 Task: Open Card Advertising Conference Review in Board Sales Target Setting and Monitoring to Workspace Crowdfunding Platforms and add a team member Softage.4@softage.net, a label Blue, a checklist Student Engagement, an attachment from your computer, a color Blue and finally, add a card description 'Develop and launch new customer engagement program for social media' and a comment 'Our team has the opportunity to exceed expectations on this task, so let us deliver something that truly impresses.'. Add a start date 'Jan 08, 1900' with a due date 'Jan 15, 1900'
Action: Mouse moved to (82, 279)
Screenshot: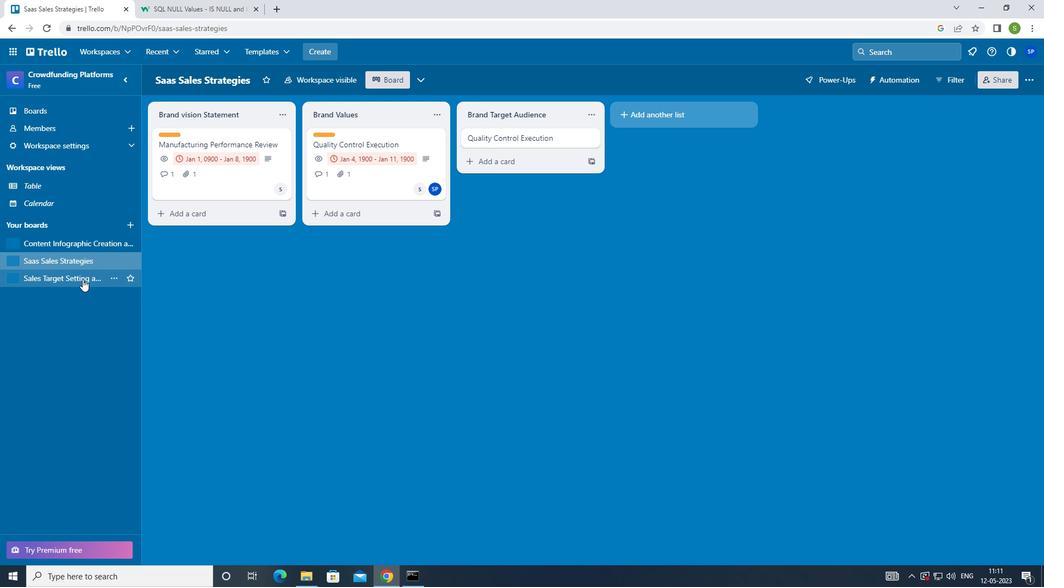 
Action: Mouse pressed left at (82, 279)
Screenshot: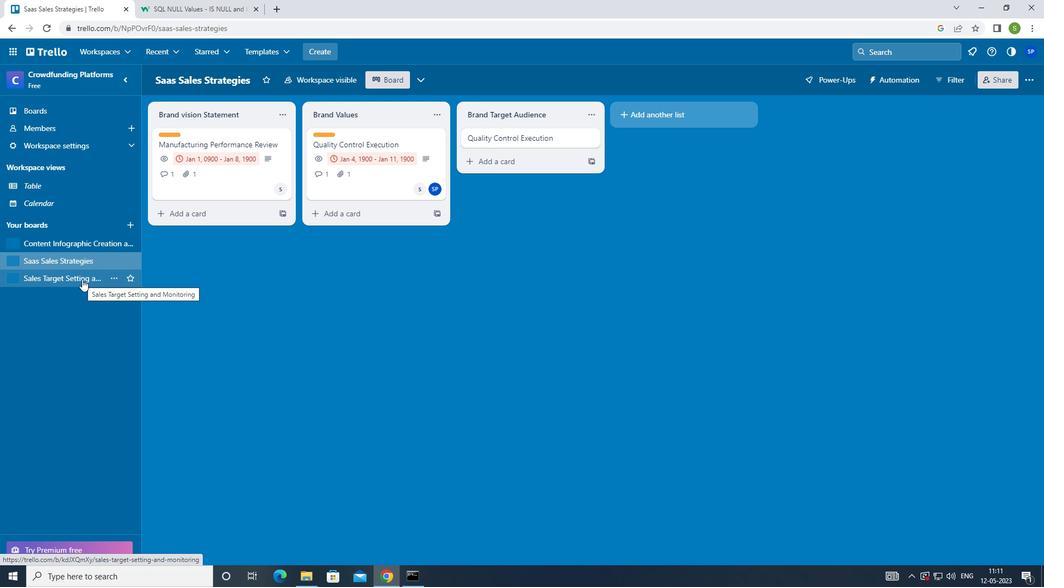 
Action: Mouse moved to (349, 139)
Screenshot: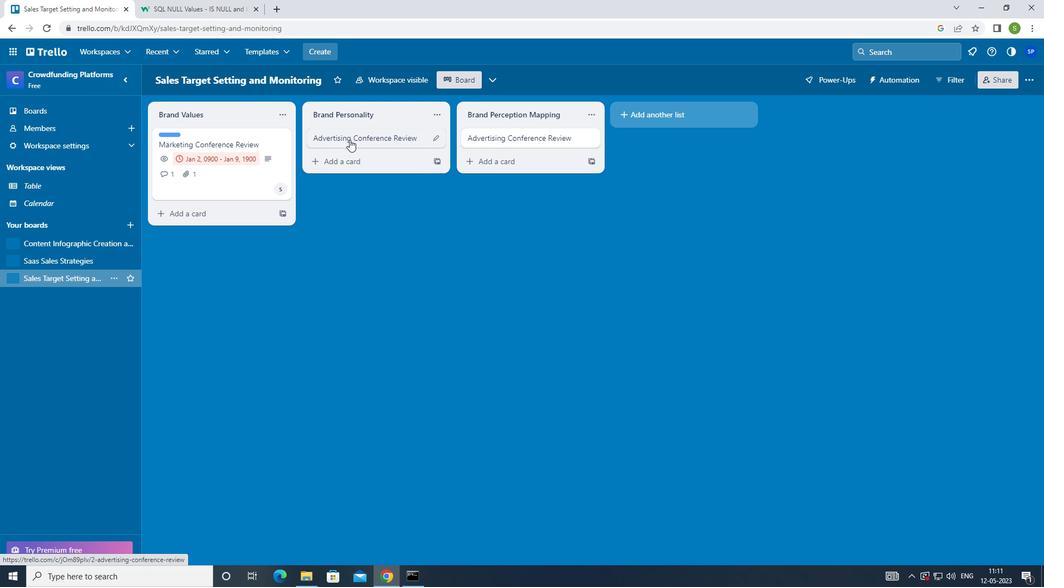 
Action: Mouse pressed left at (349, 139)
Screenshot: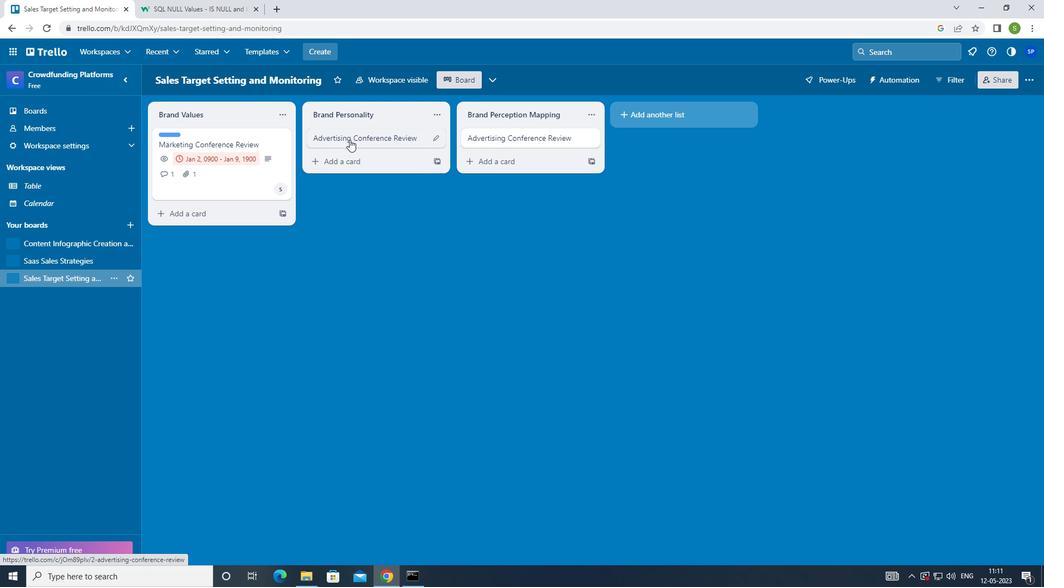 
Action: Mouse moved to (668, 139)
Screenshot: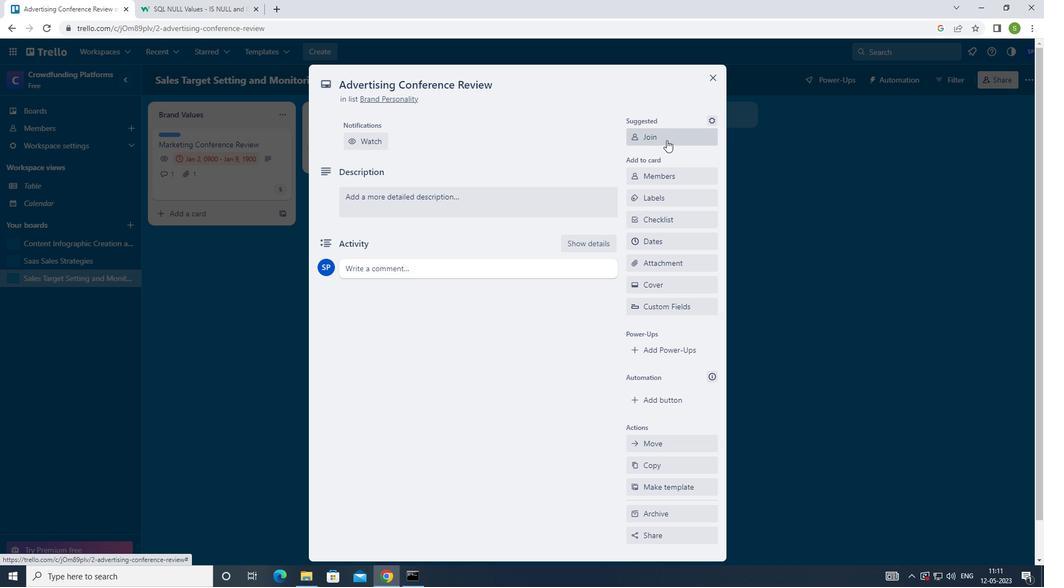 
Action: Mouse pressed left at (668, 139)
Screenshot: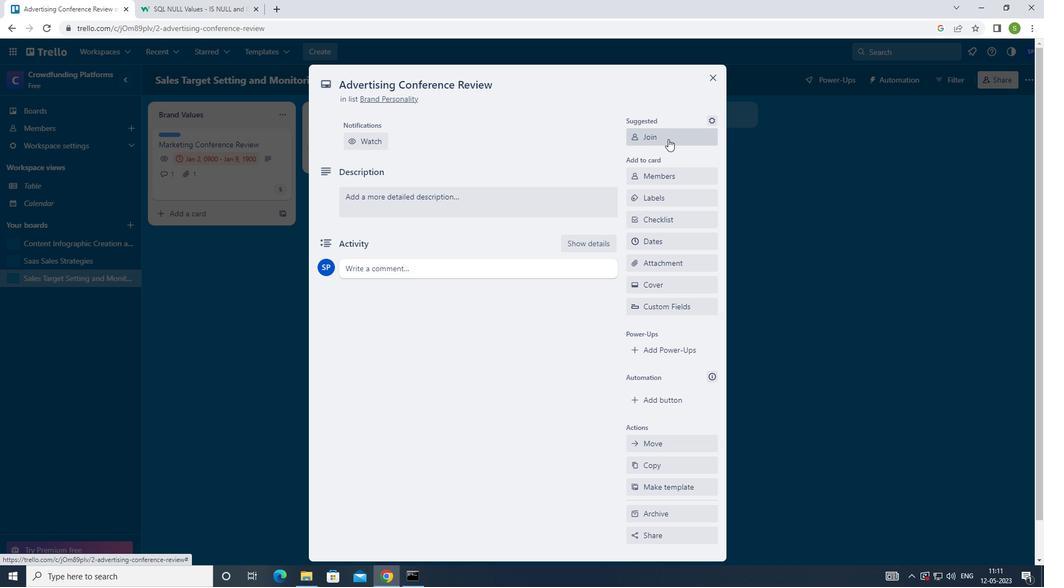 
Action: Mouse moved to (673, 140)
Screenshot: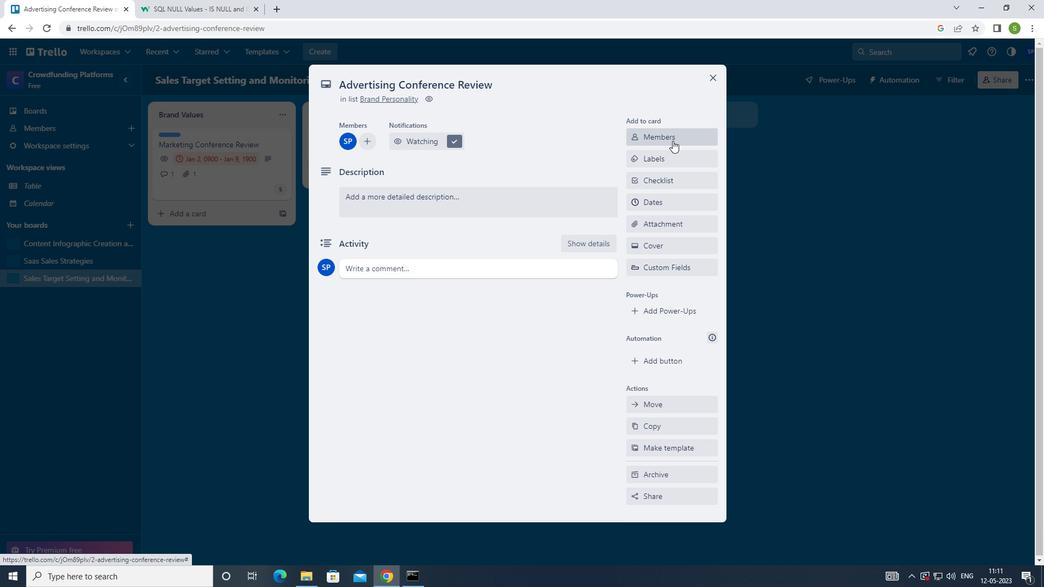 
Action: Mouse pressed left at (673, 140)
Screenshot: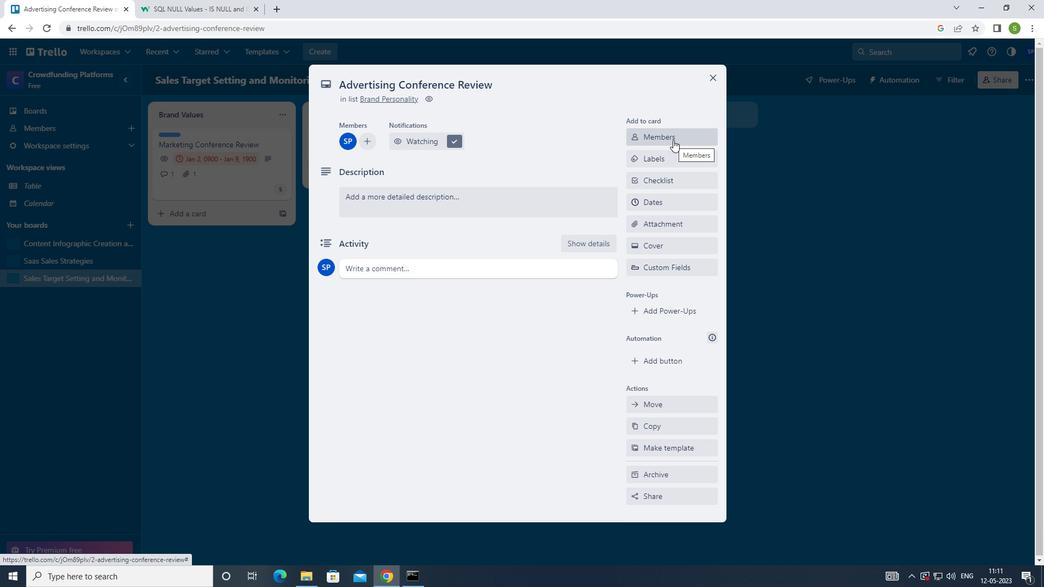 
Action: Mouse moved to (498, 355)
Screenshot: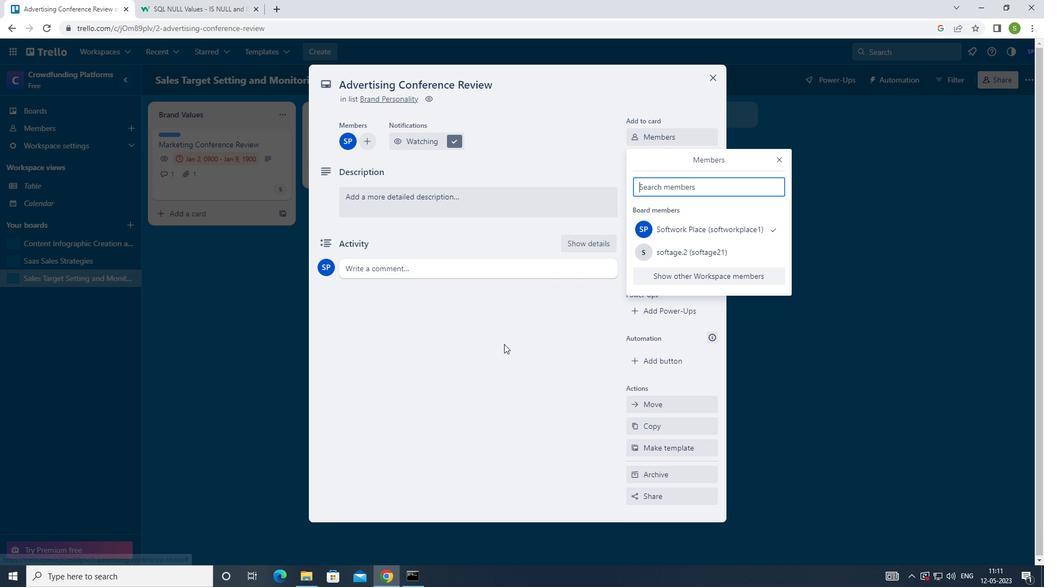 
Action: Key pressed <Key.shift>SOFTAGE.1<Key.shift>@SOFTAH<Key.backspace>GE.NET
Screenshot: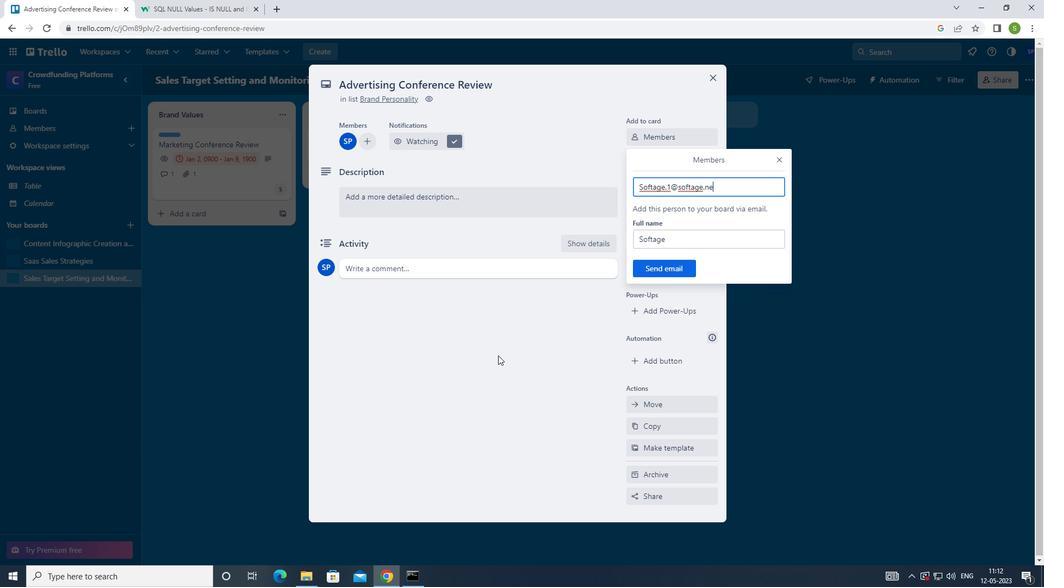 
Action: Mouse moved to (666, 268)
Screenshot: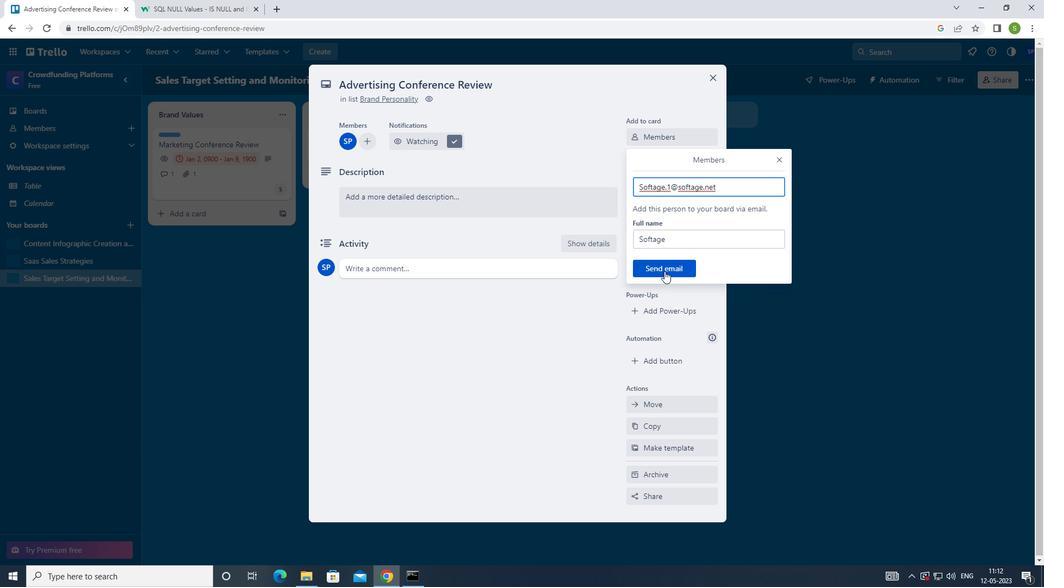 
Action: Mouse pressed left at (666, 268)
Screenshot: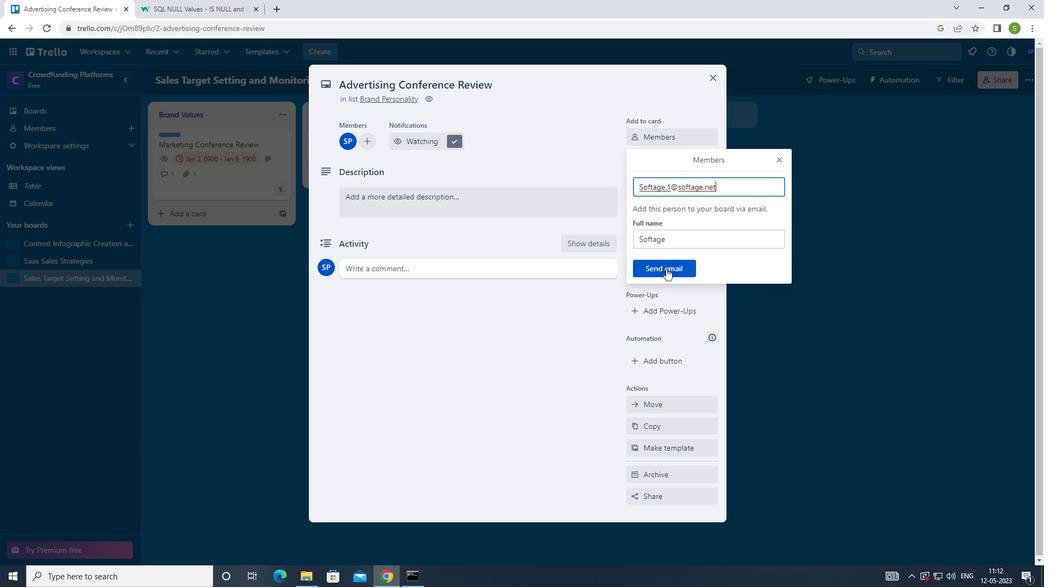 
Action: Mouse moved to (663, 155)
Screenshot: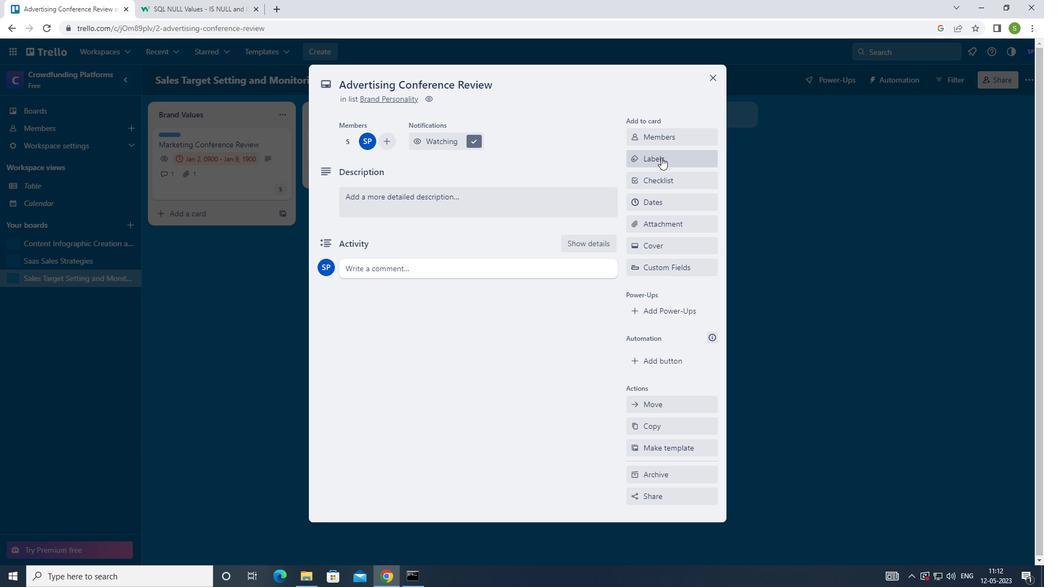 
Action: Mouse pressed left at (663, 155)
Screenshot: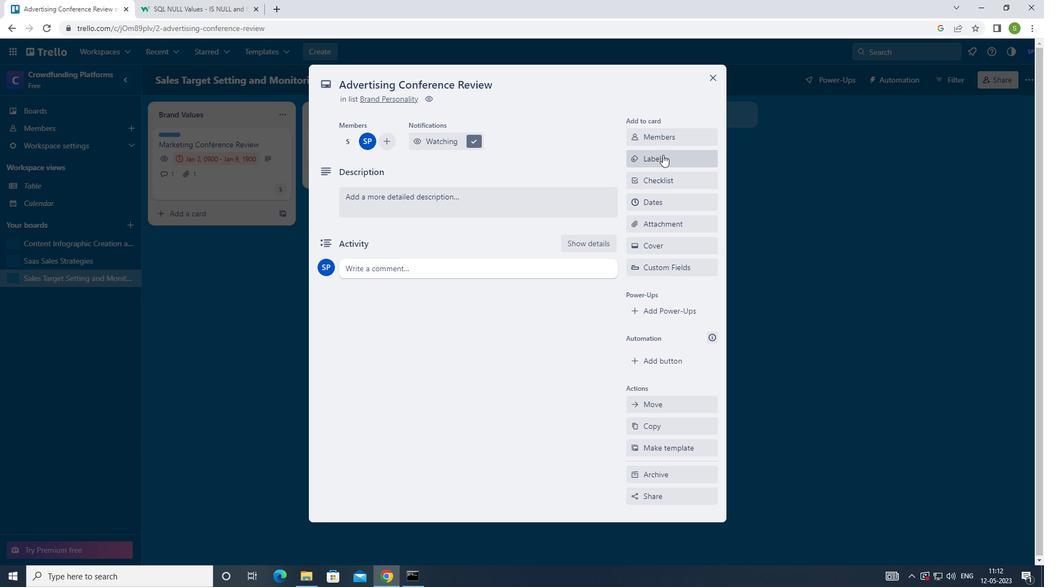 
Action: Mouse moved to (669, 207)
Screenshot: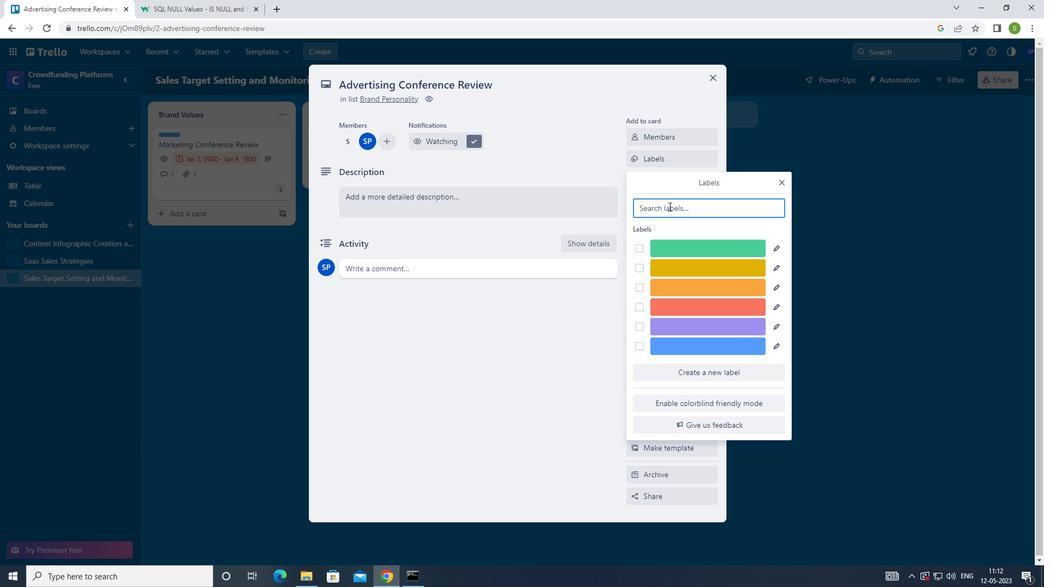 
Action: Key pressed BLUE
Screenshot: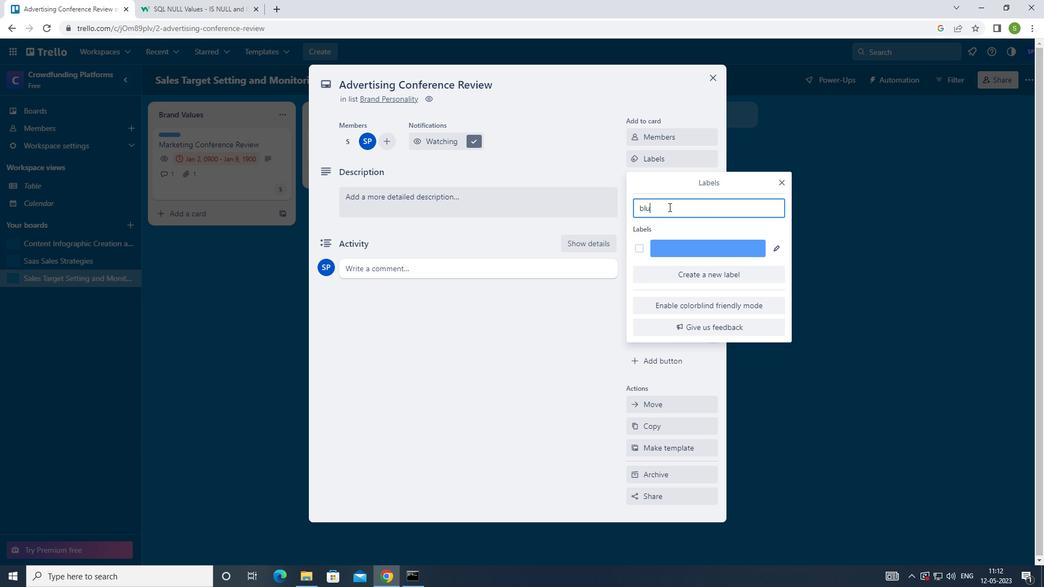 
Action: Mouse moved to (637, 247)
Screenshot: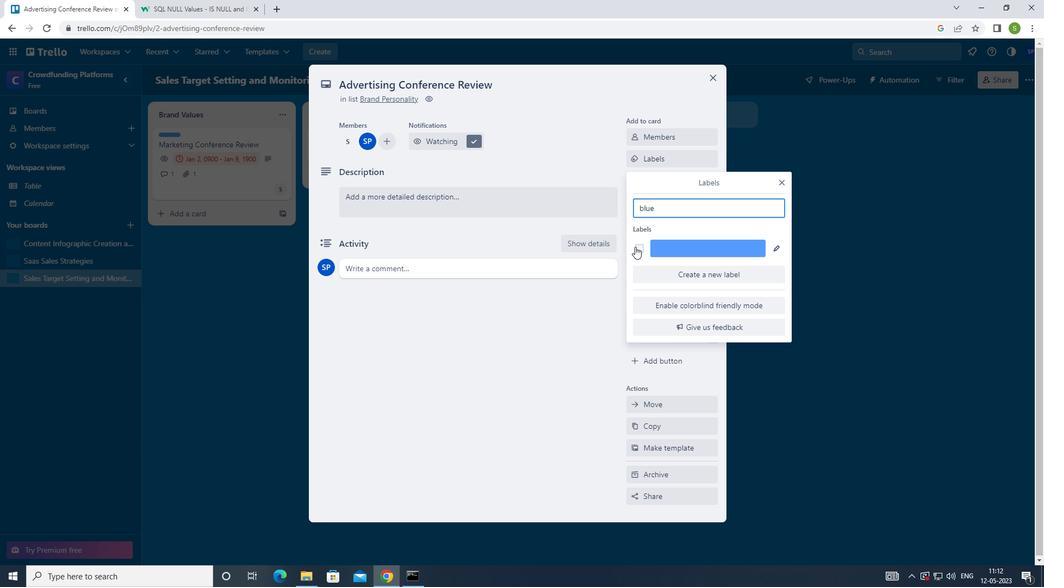 
Action: Mouse pressed left at (637, 247)
Screenshot: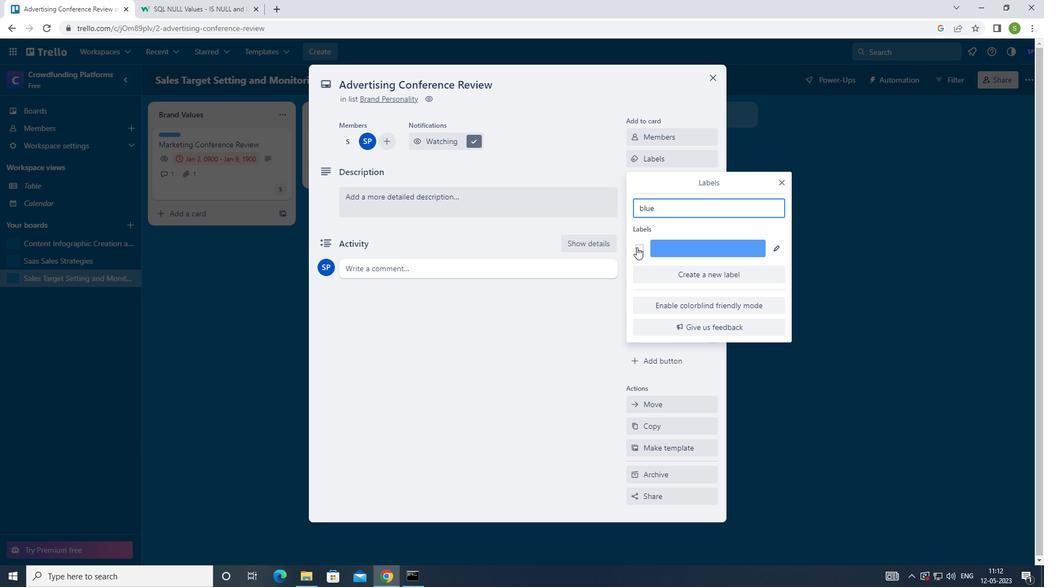 
Action: Mouse moved to (784, 181)
Screenshot: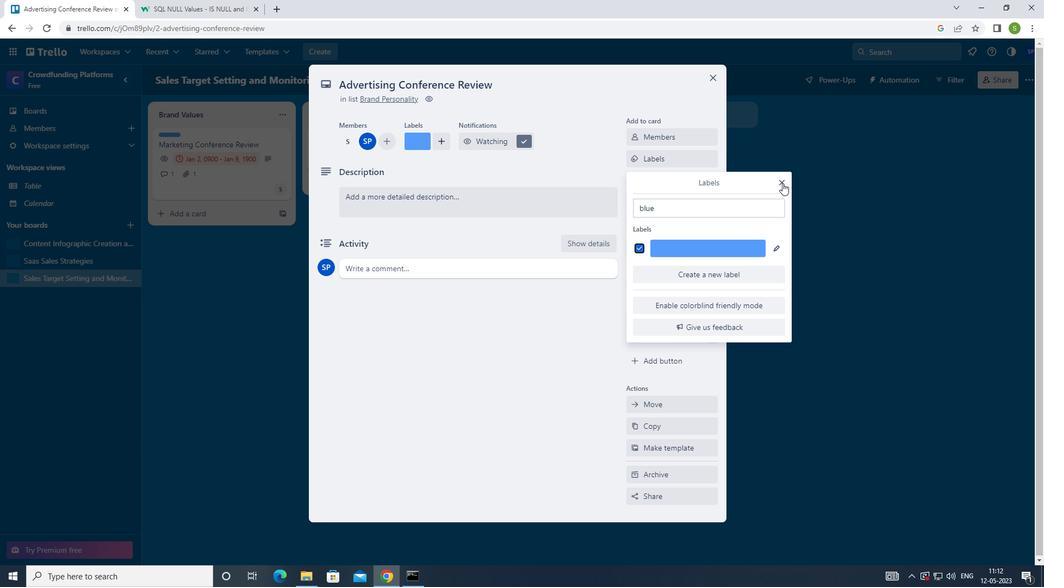 
Action: Mouse pressed left at (784, 181)
Screenshot: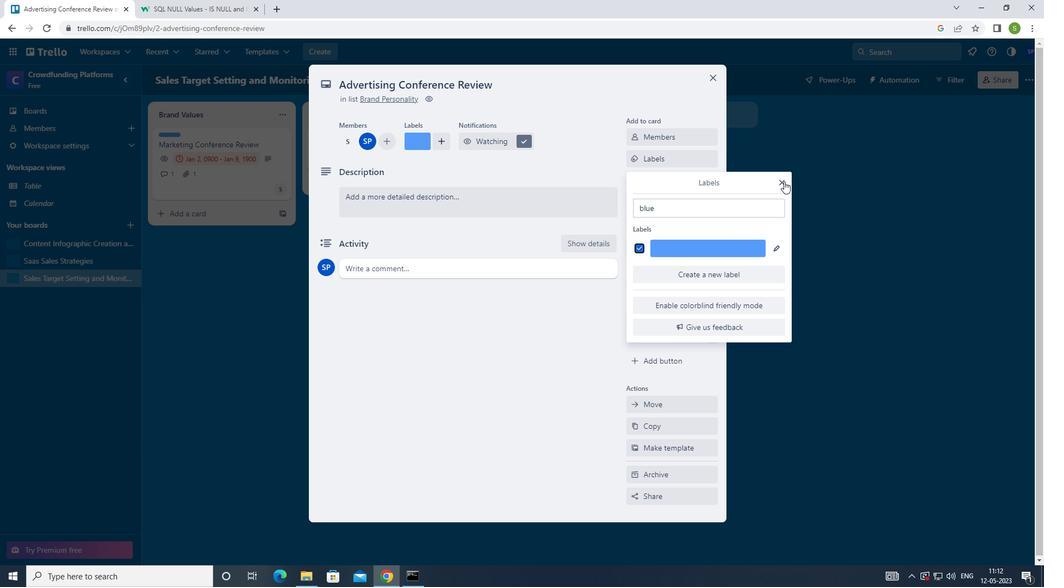 
Action: Mouse moved to (685, 183)
Screenshot: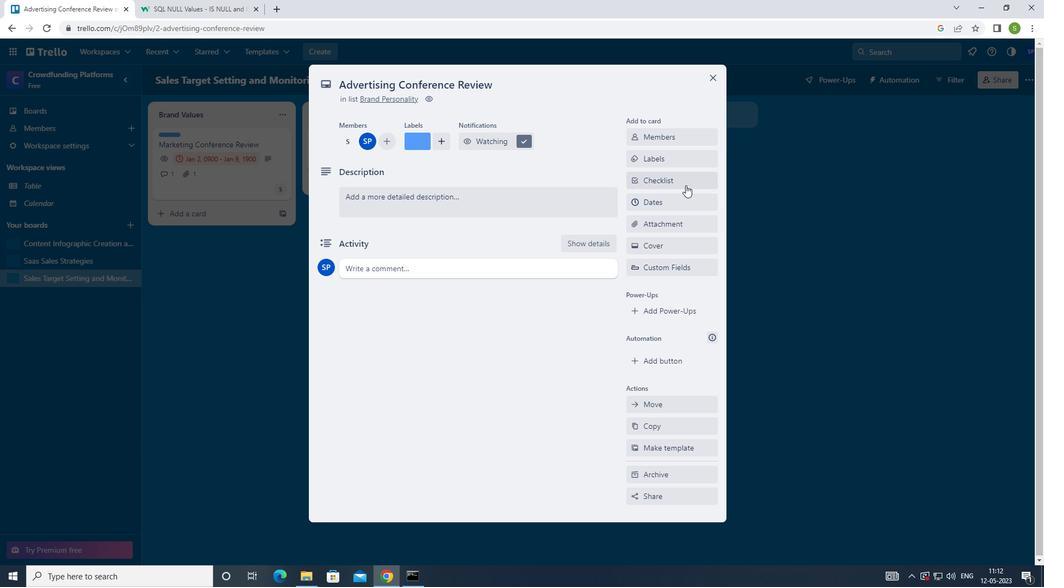 
Action: Mouse pressed left at (685, 183)
Screenshot: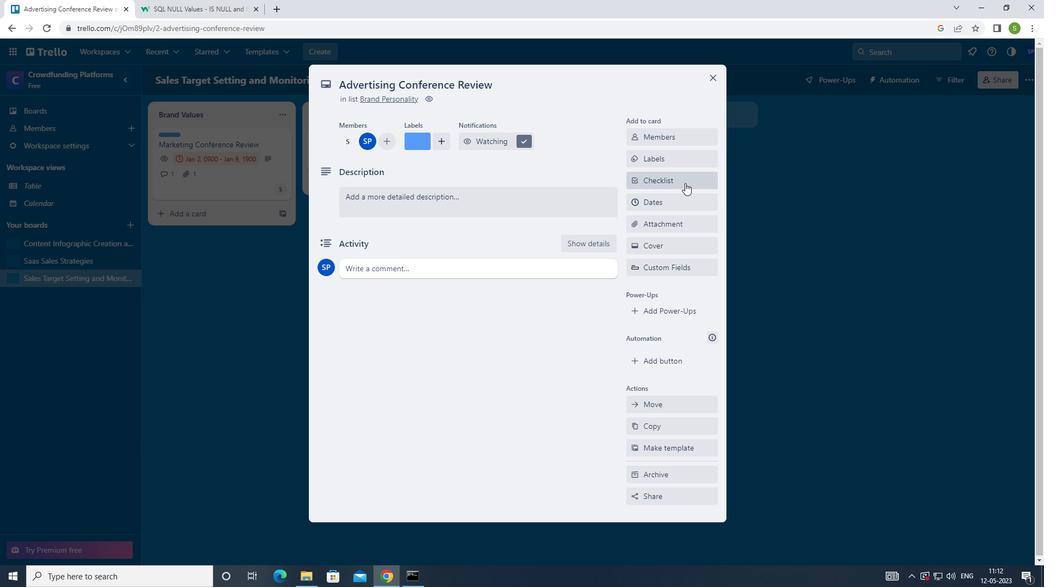 
Action: Mouse moved to (689, 237)
Screenshot: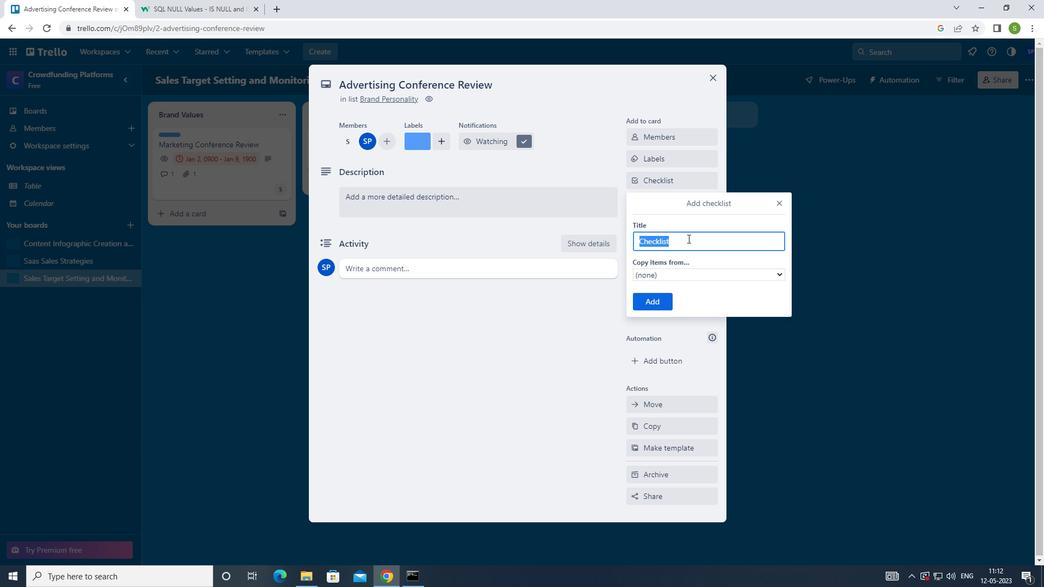 
Action: Key pressed <Key.shift>A
Screenshot: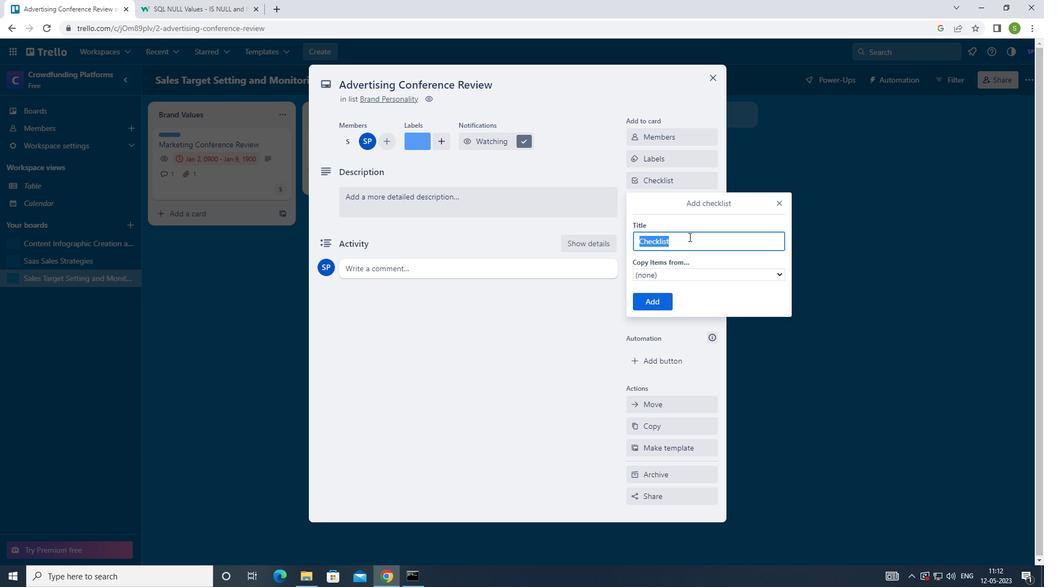 
Action: Mouse moved to (708, 294)
Screenshot: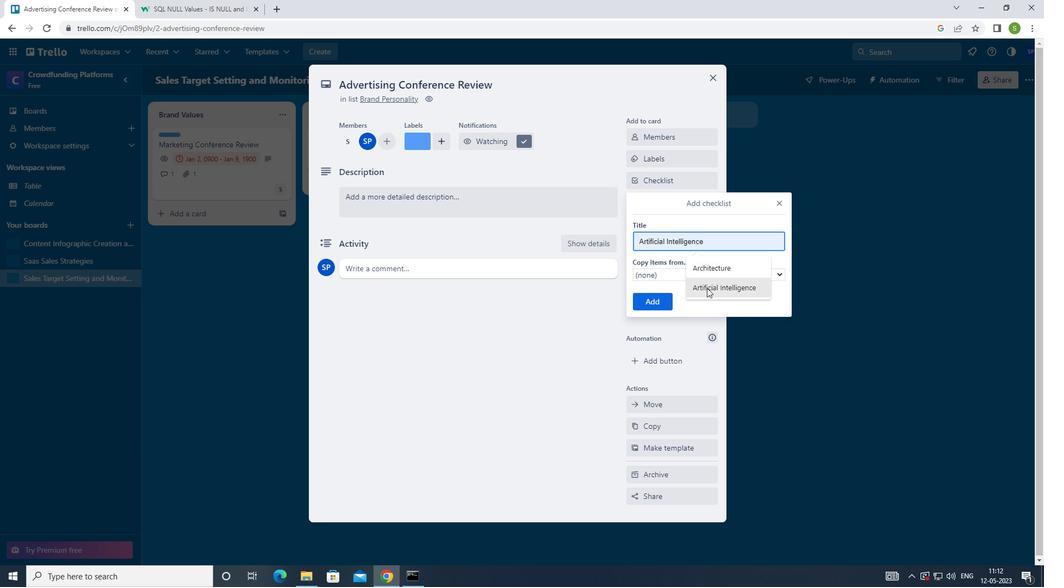 
Action: Mouse pressed left at (708, 294)
Screenshot: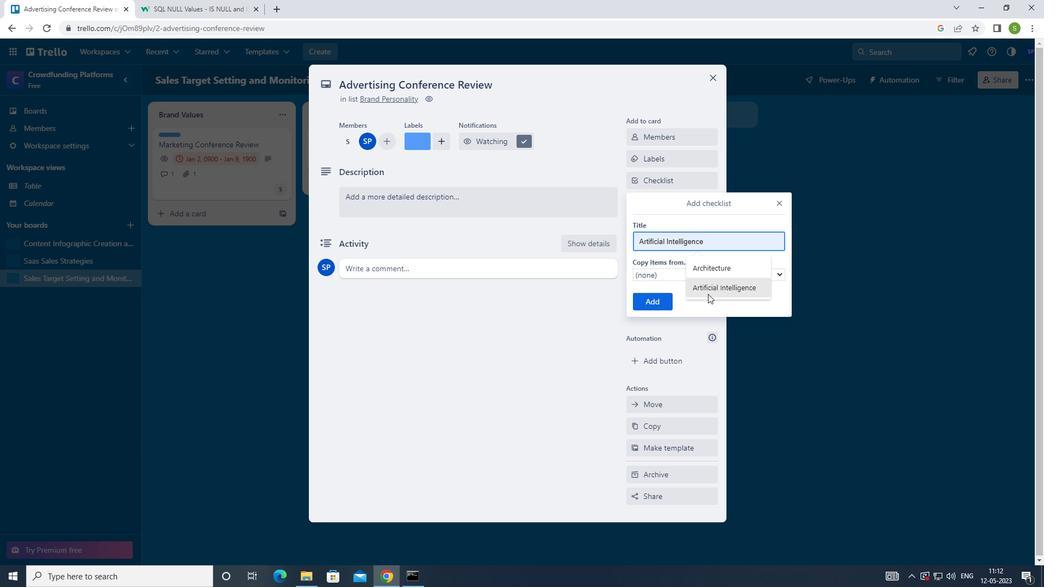 
Action: Mouse moved to (661, 297)
Screenshot: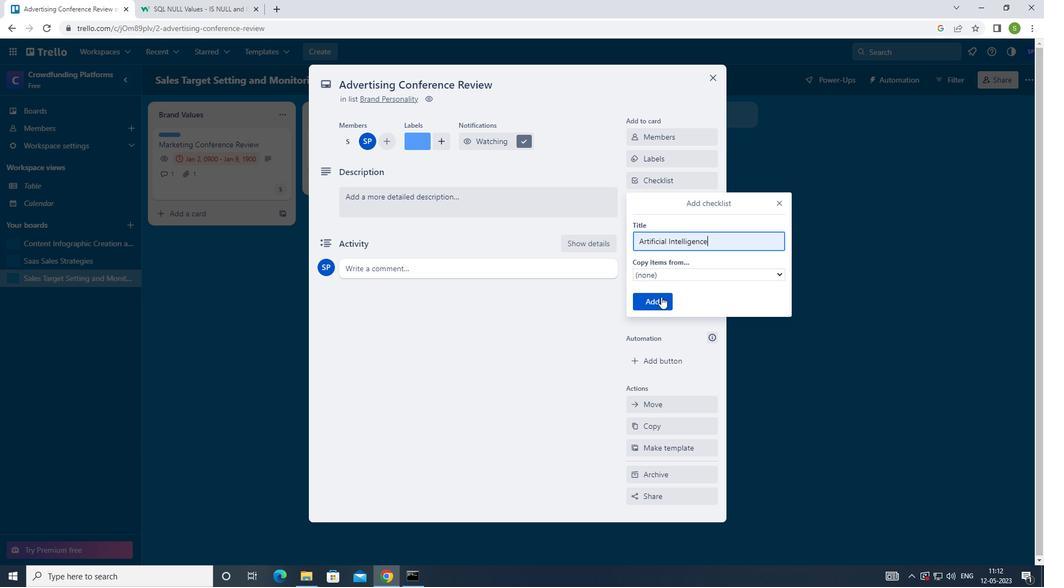 
Action: Mouse pressed left at (661, 297)
Screenshot: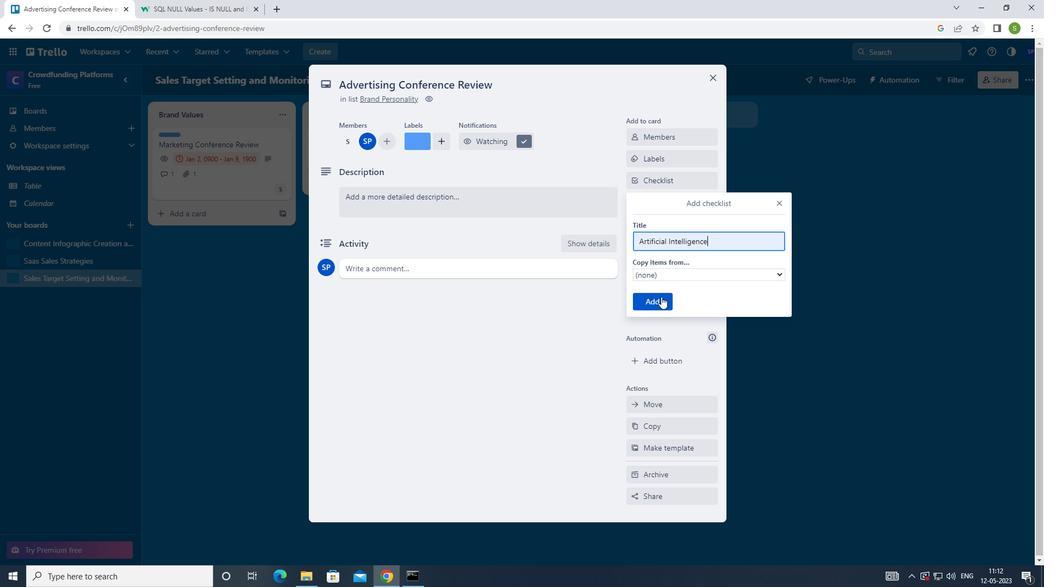 
Action: Mouse moved to (672, 225)
Screenshot: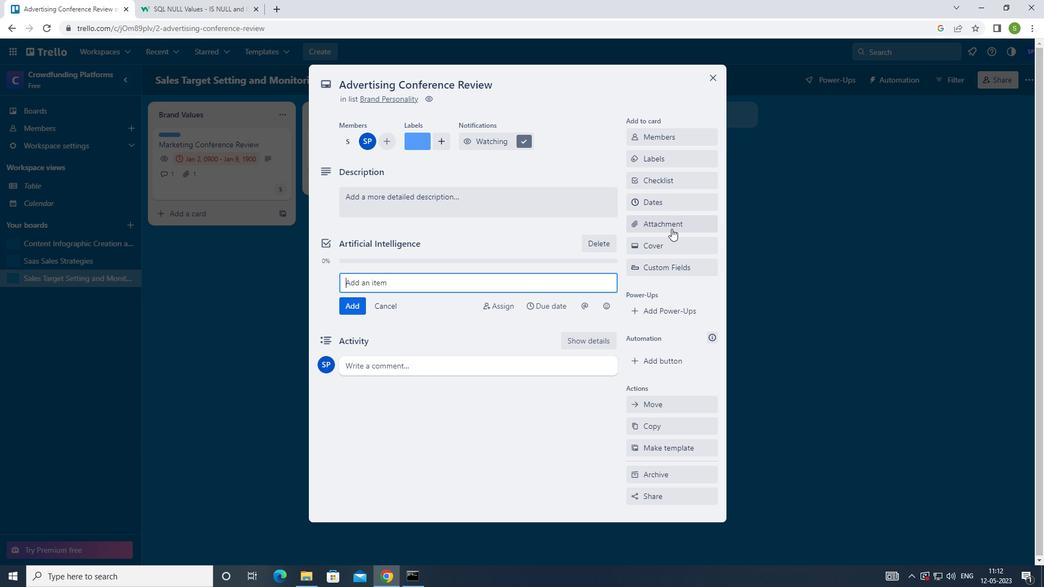 
Action: Mouse pressed left at (672, 225)
Screenshot: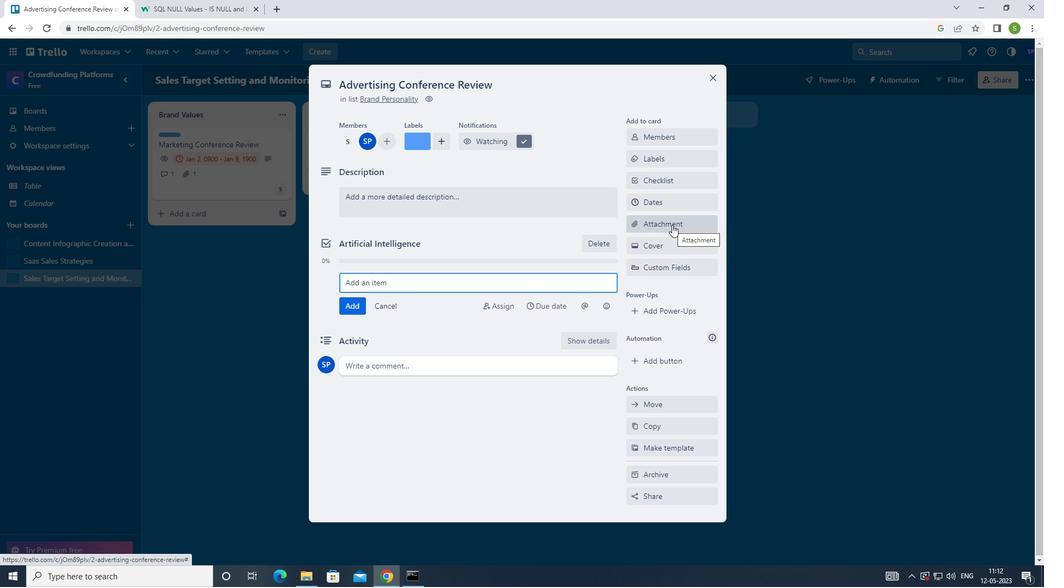 
Action: Mouse moved to (644, 269)
Screenshot: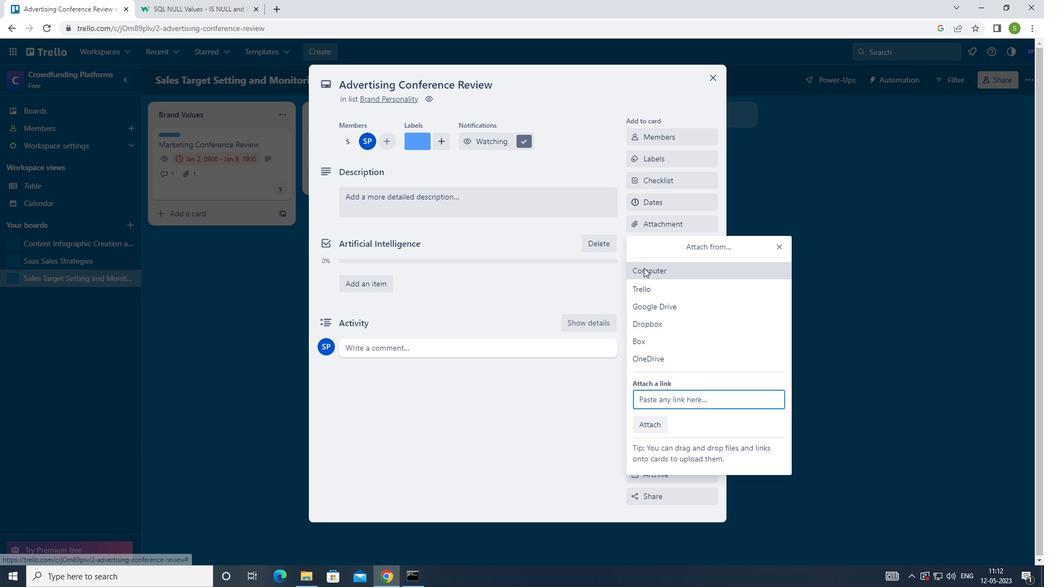 
Action: Mouse pressed left at (644, 269)
Screenshot: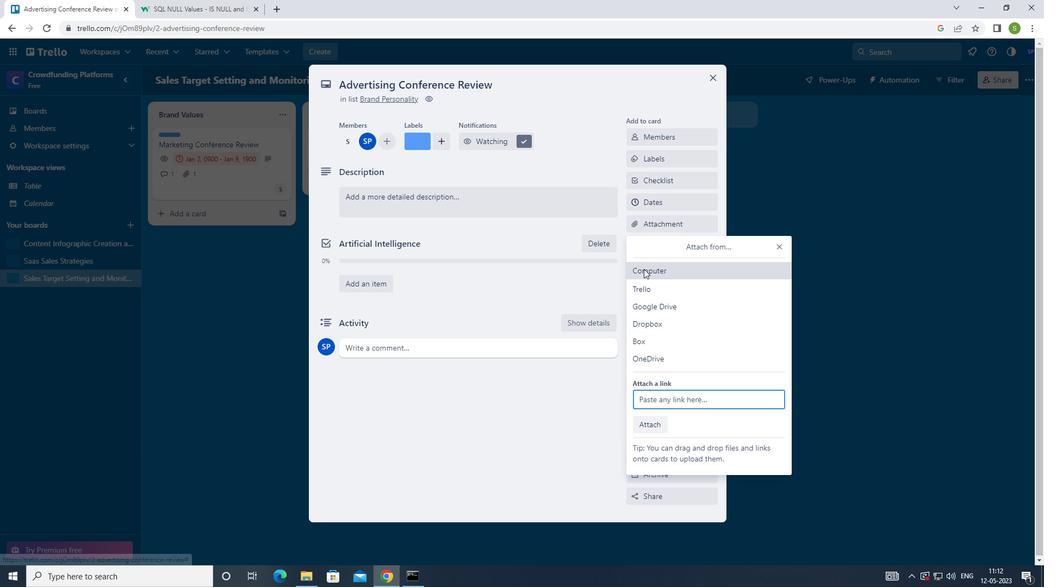 
Action: Mouse moved to (257, 80)
Screenshot: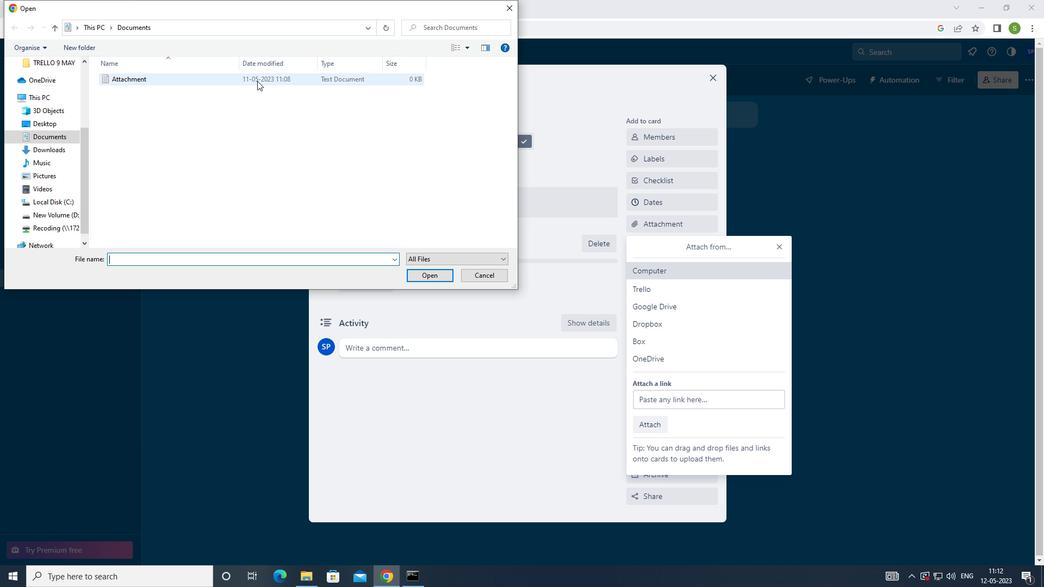 
Action: Mouse pressed left at (257, 80)
Screenshot: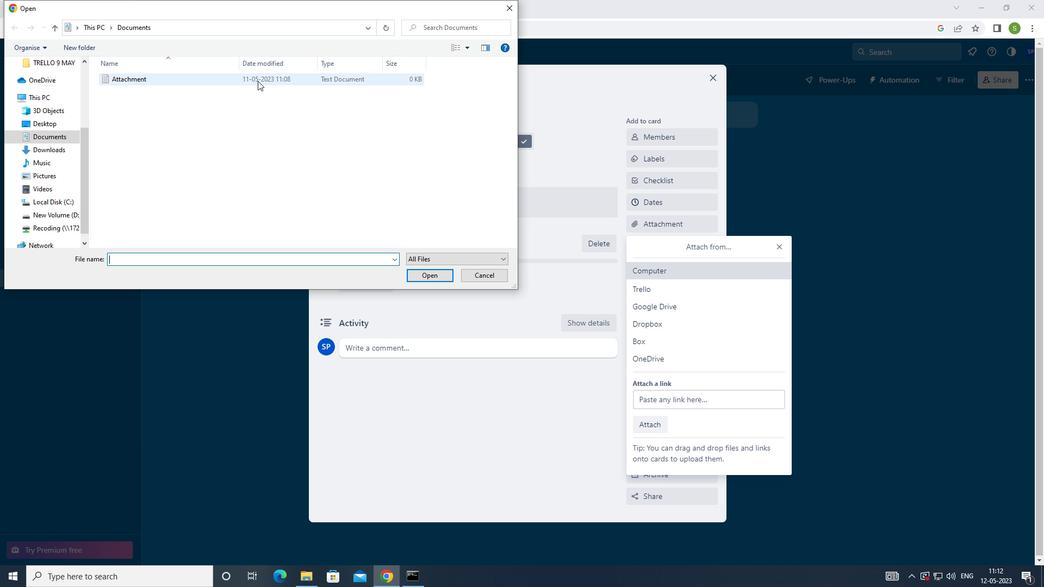
Action: Mouse moved to (418, 279)
Screenshot: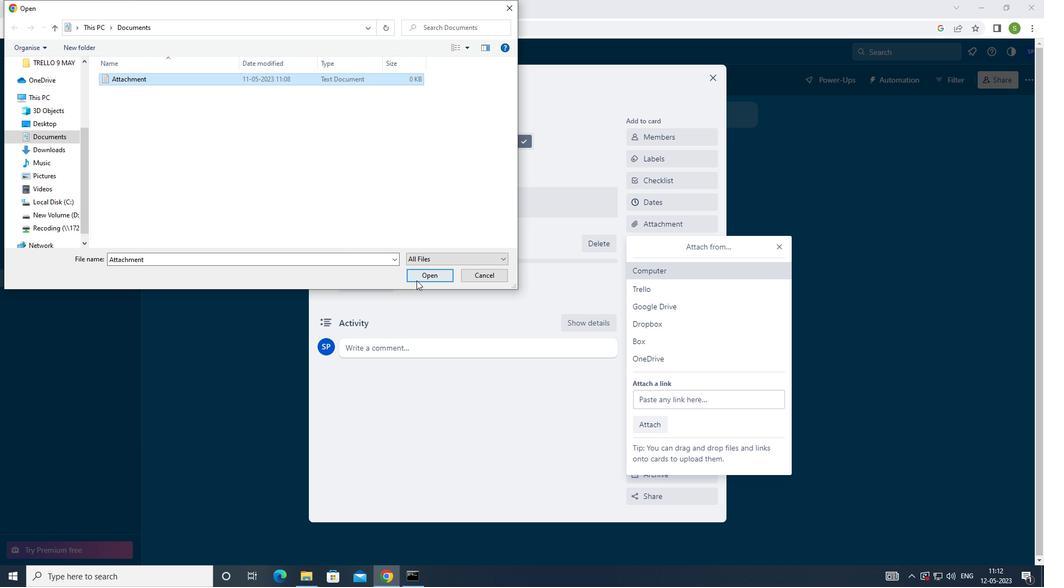 
Action: Mouse pressed left at (418, 279)
Screenshot: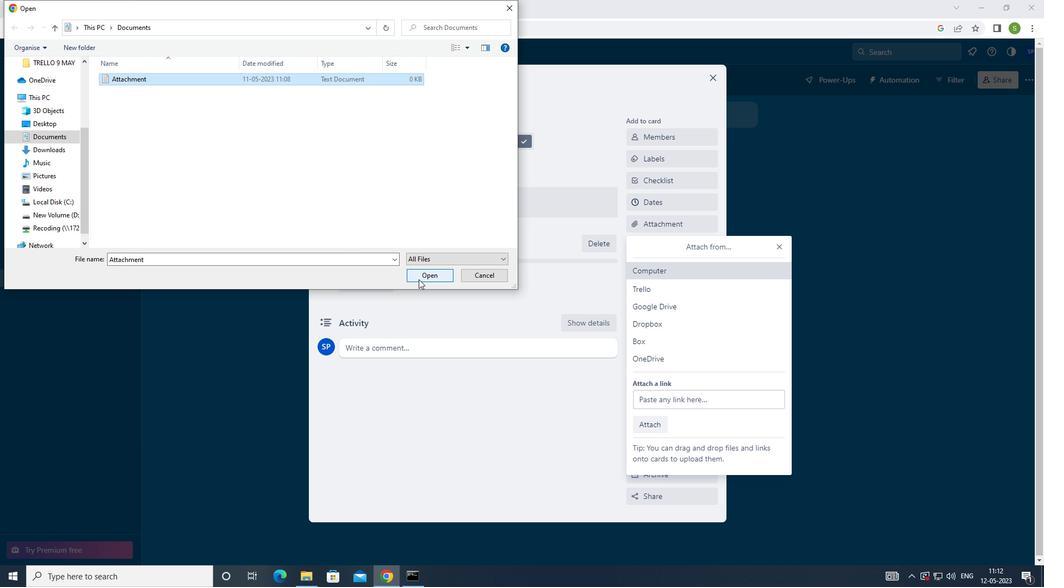 
Action: Mouse moved to (501, 204)
Screenshot: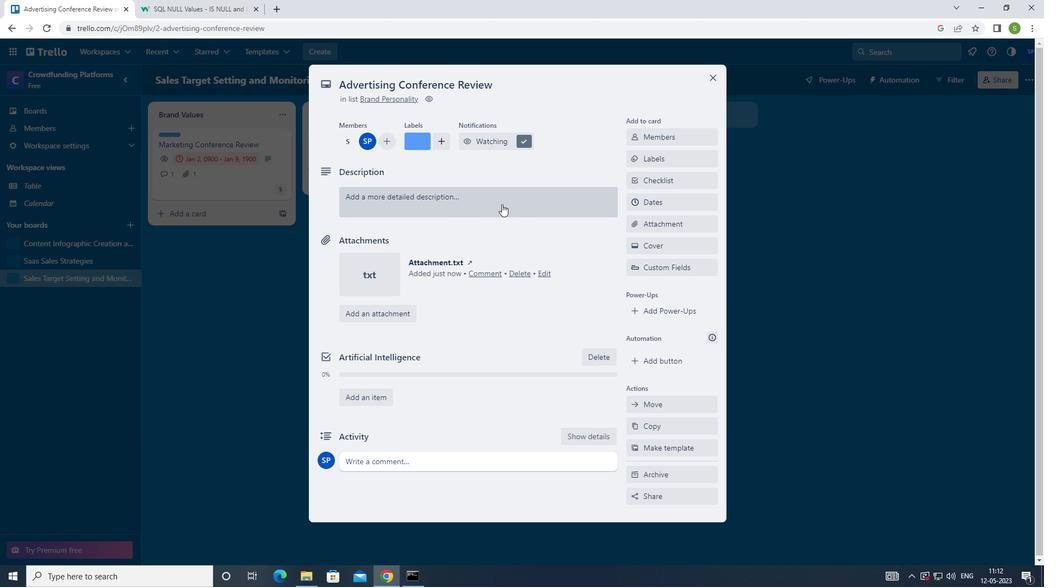 
Action: Mouse pressed left at (501, 204)
Screenshot: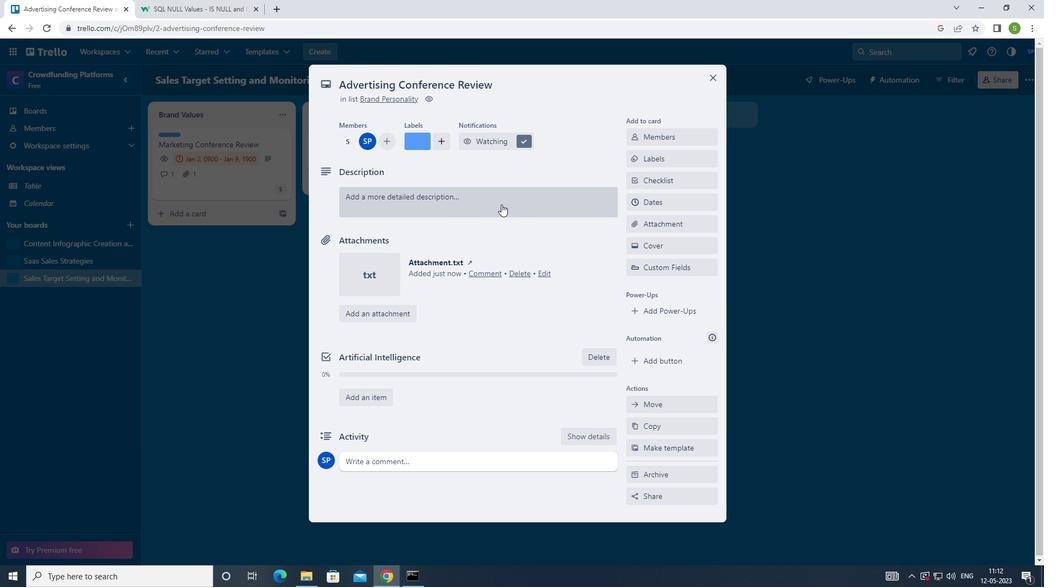 
Action: Mouse moved to (517, 241)
Screenshot: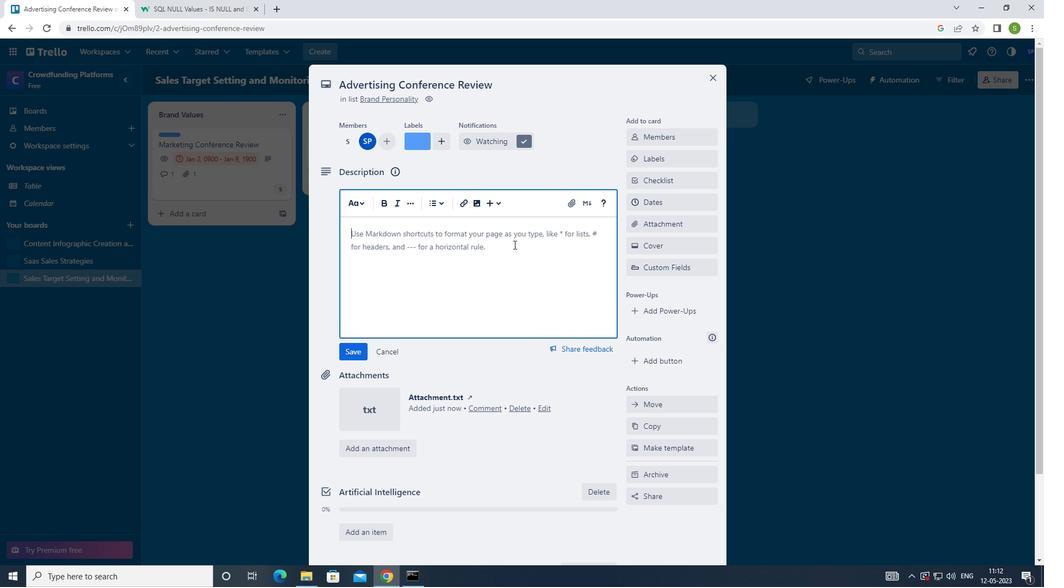 
Action: Key pressed <Key.shift_r>PLAN<Key.space>AND<Key.space>EXECUTE<Key.space>COMPANY<Key.space>TEAM-BUILDIBG<Key.backspace><Key.backspace>NG<Key.space>CONFERENCE<Key.space>WITH<Key.space>GUEST<Key.space>SPEAKERS<Key.space>ON<Key.space>CUSTOMER<Key.space>SERVICE.
Screenshot: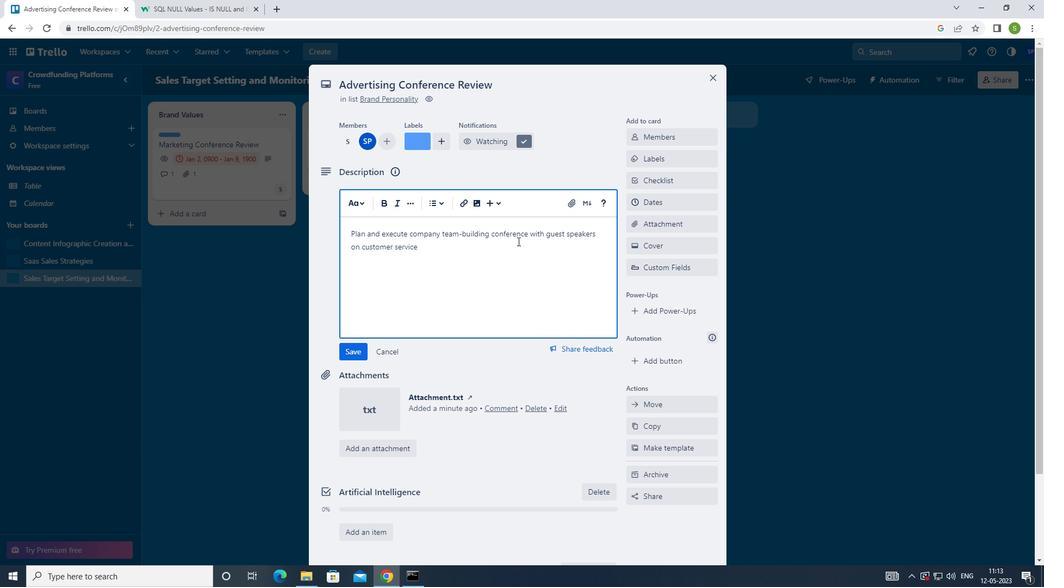 
Action: Mouse moved to (348, 351)
Screenshot: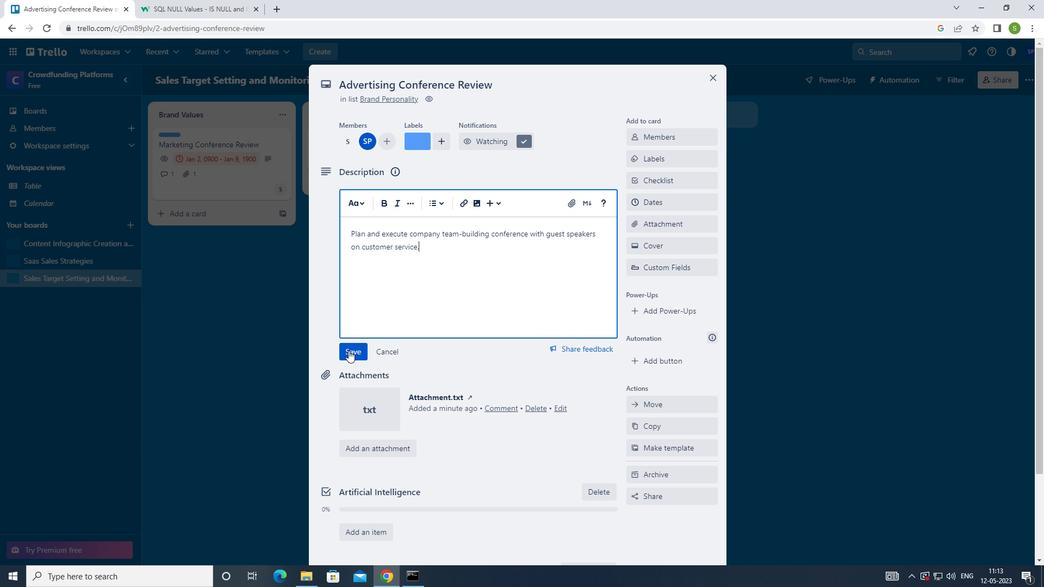 
Action: Mouse pressed left at (348, 351)
Screenshot: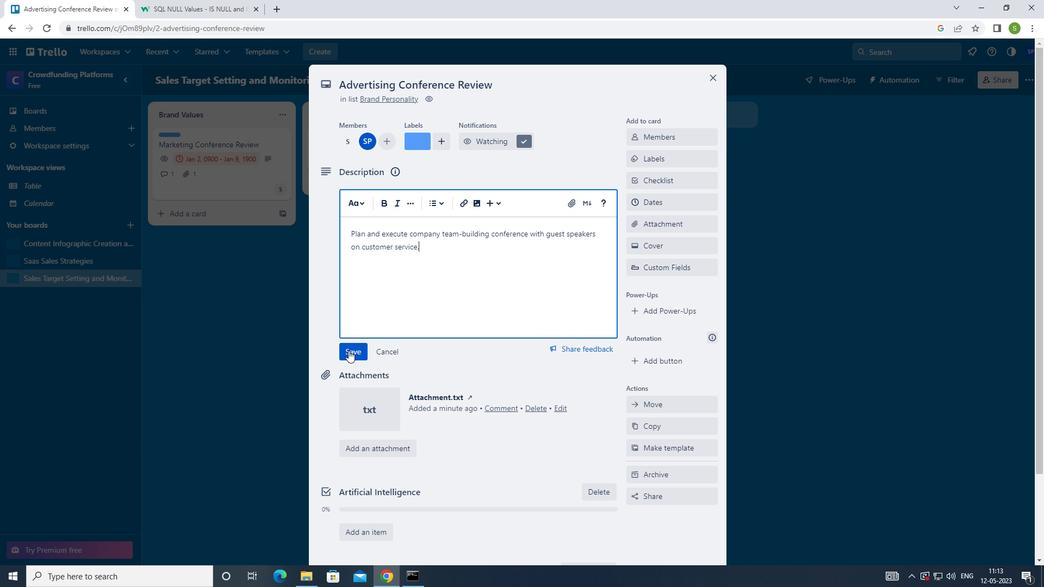 
Action: Mouse moved to (412, 451)
Screenshot: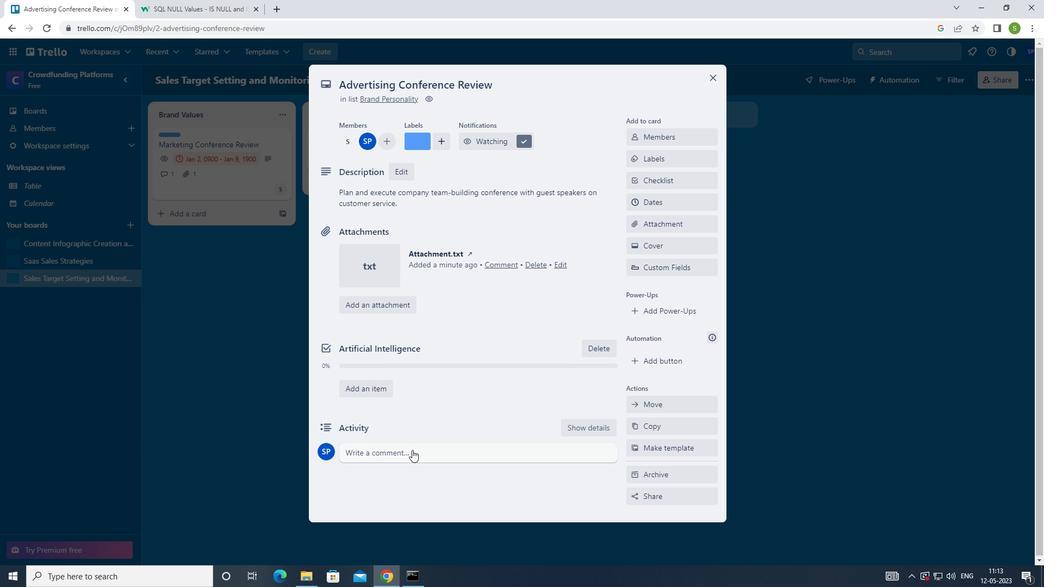 
Action: Mouse pressed left at (412, 451)
Screenshot: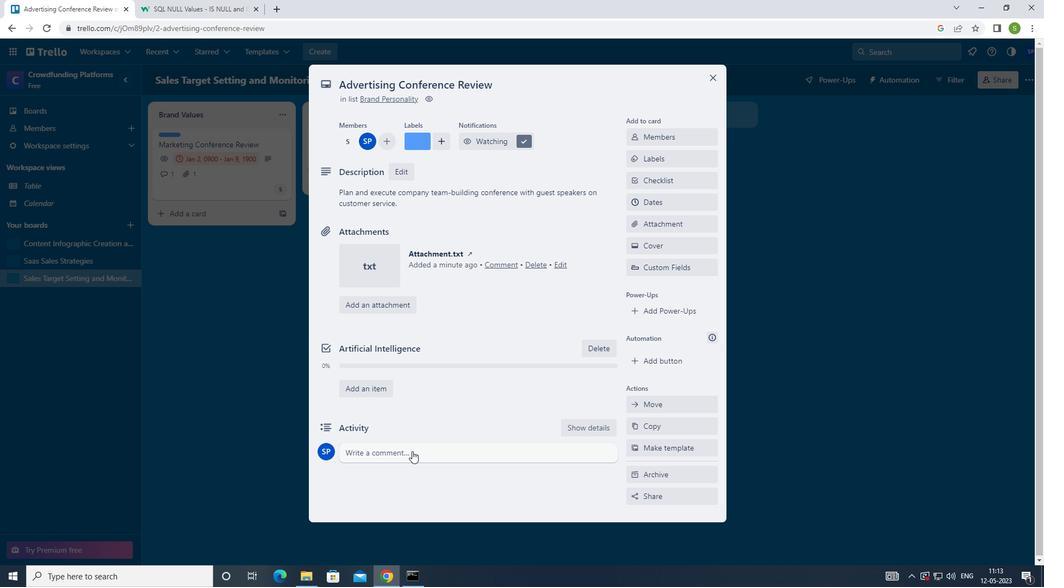 
Action: Mouse moved to (470, 371)
Screenshot: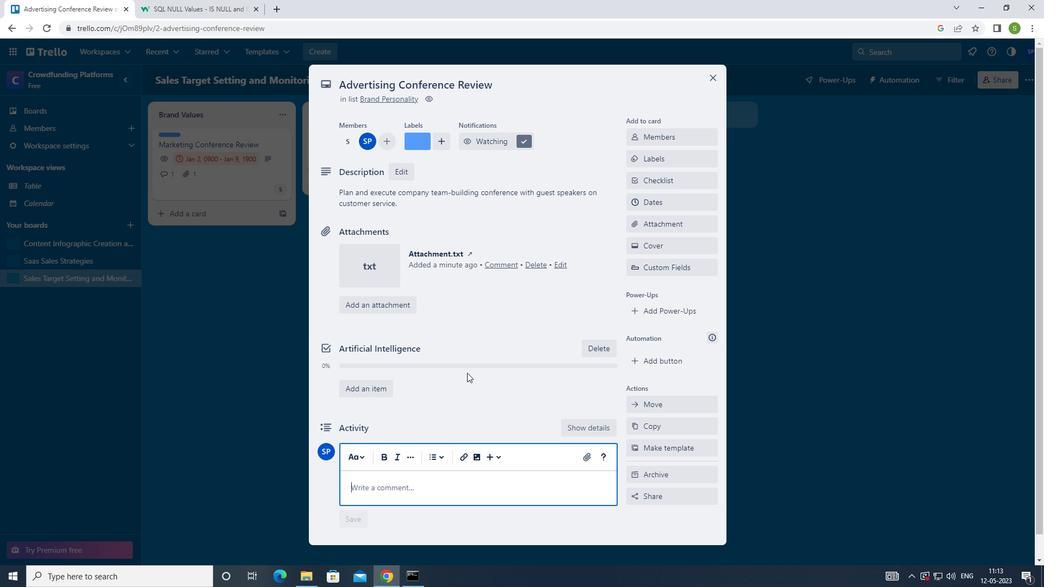 
Action: Key pressed <Key.shift_r><Key.shift_r><Key.shift_r><Key.shift_r>OUR<Key.space>TEAM<Key.space>HAS<Key.space>THE<Key.space>THE<Key.backspace><Key.backspace><Key.backspace>OPPORTUNITY<Key.space>TO<Key.space>EXCEED<Key.space>EXPECTATIONS<Key.space>ON<Key.space>THIS<Key.space>TASK<Key.space>SO<Key.space>LET<Key.space>US<Key.space>DELIVER<Key.space>SOMTHING<Key.space>THAT<Key.space>TRULY<Key.space>IMPRESSES<Key.left><Key.left><Key.left><Key.left><Key.left><Key.left><Key.left><Key.left><Key.left><Key.left><Key.left><Key.left><Key.left><Key.left><Key.left><Key.left><Key.left><Key.left><Key.left><Key.left><Key.left><Key.left><Key.left><Key.left><Key.left><Key.left>E
Screenshot: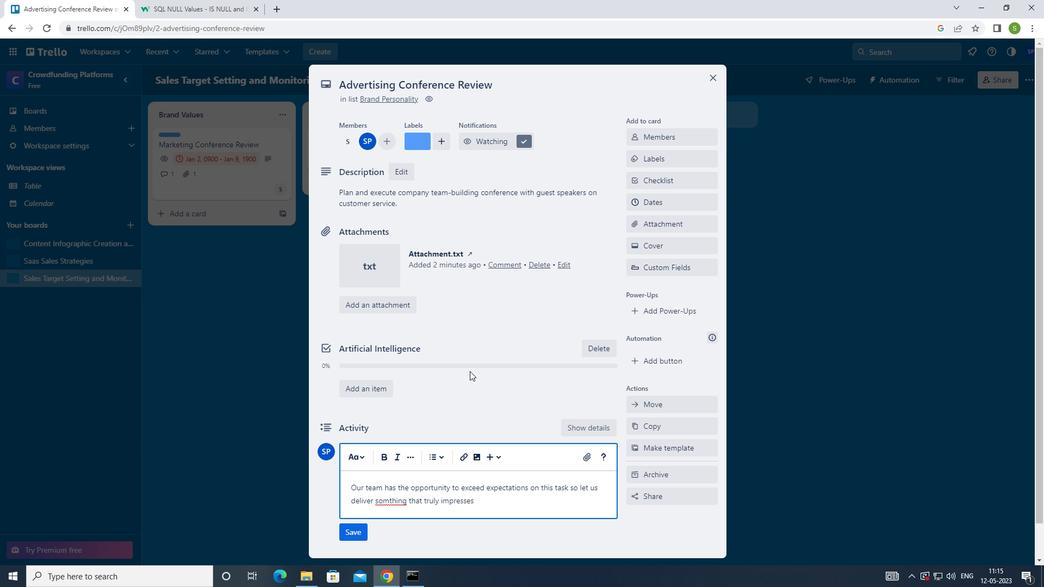 
Action: Mouse moved to (355, 535)
Screenshot: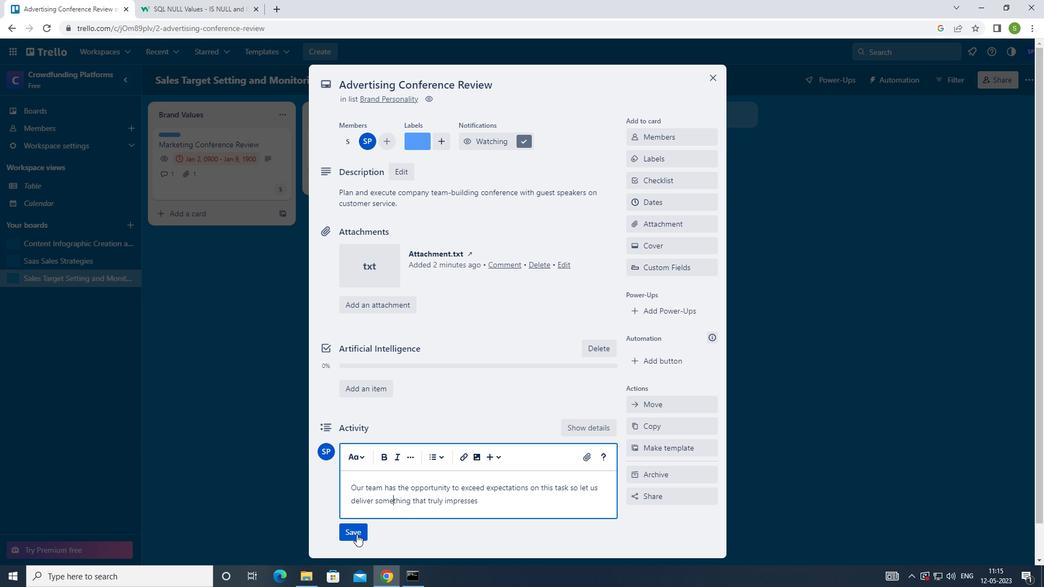 
Action: Mouse pressed left at (355, 535)
Screenshot: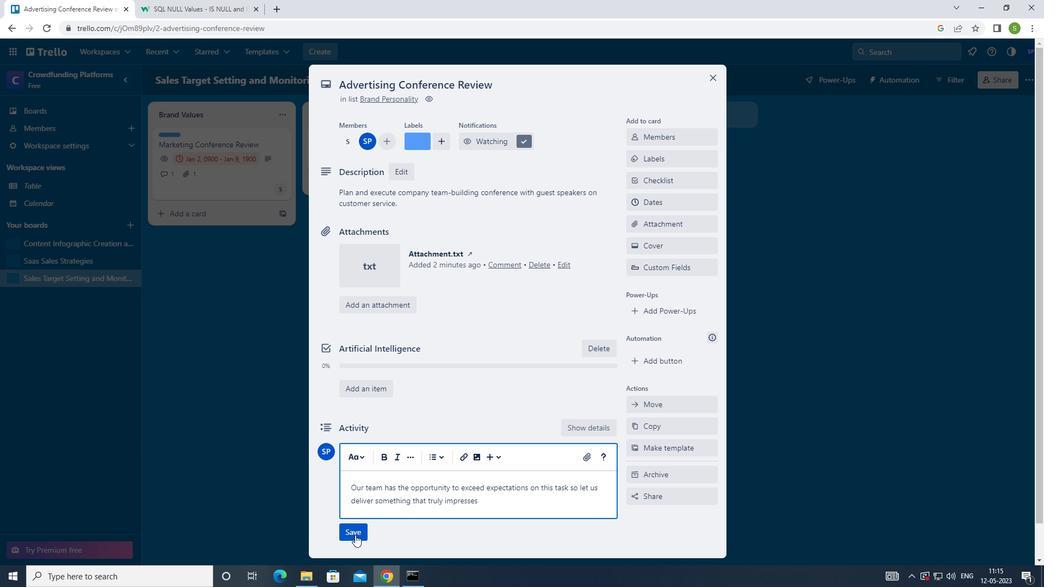 
Action: Mouse moved to (671, 202)
Screenshot: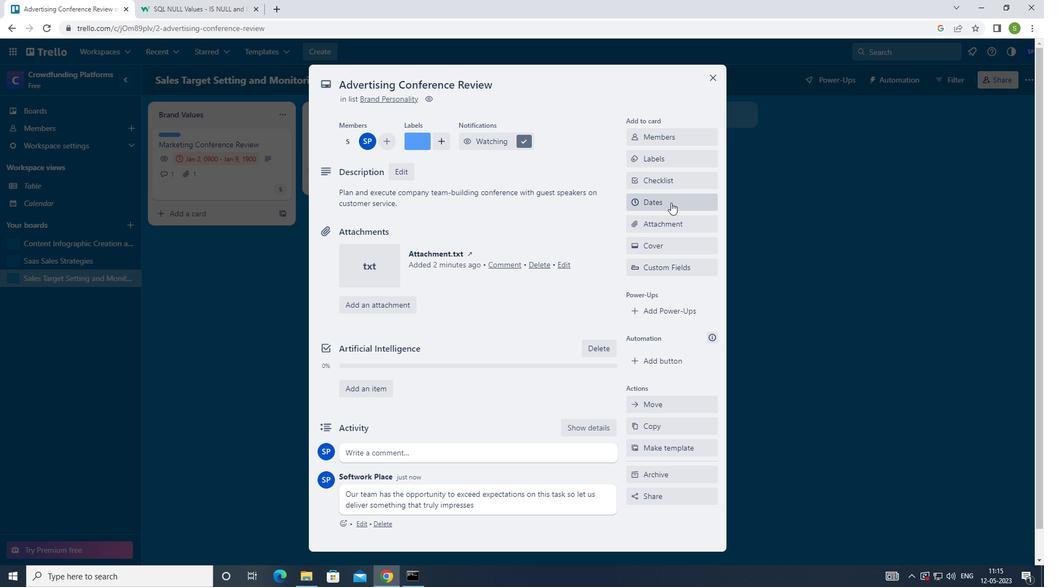 
Action: Mouse pressed left at (671, 202)
Screenshot: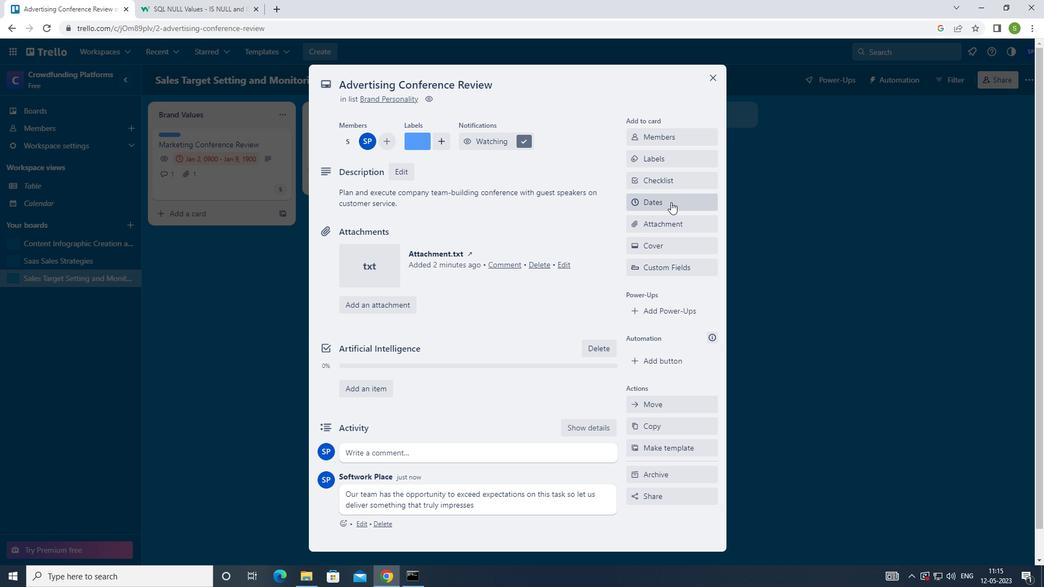 
Action: Mouse moved to (640, 279)
Screenshot: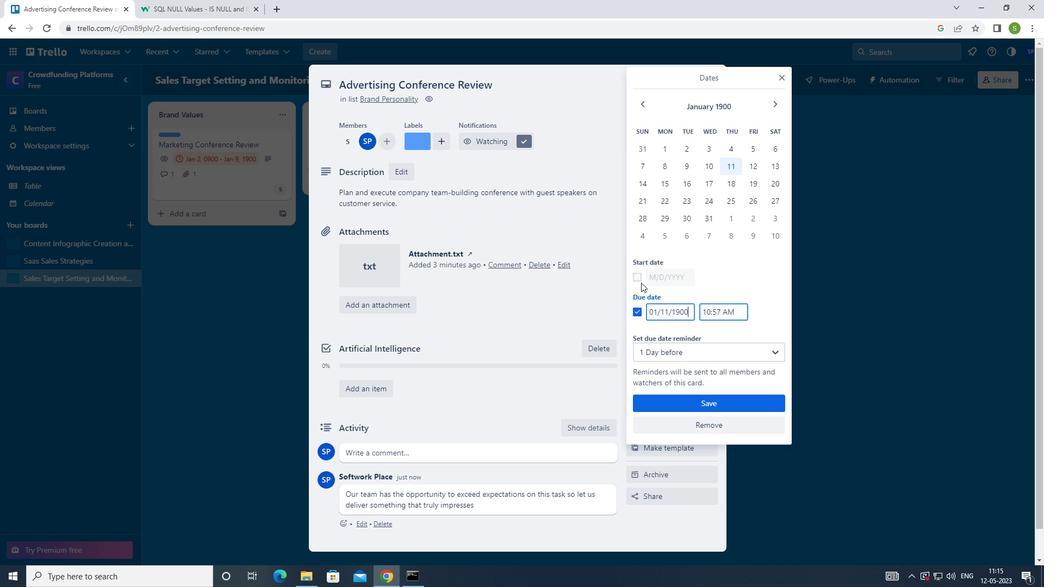 
Action: Mouse pressed left at (640, 279)
Screenshot: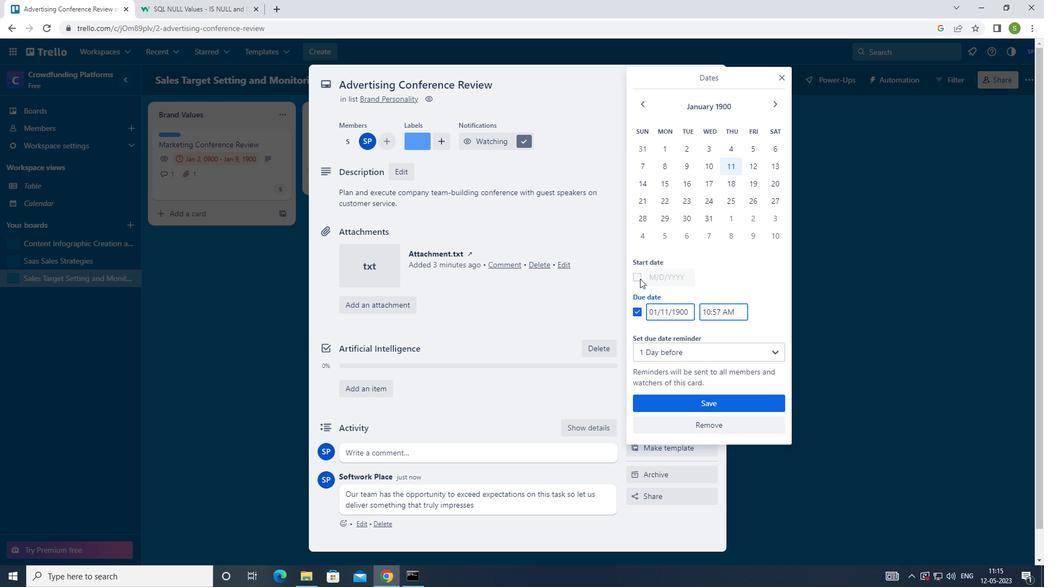 
Action: Mouse moved to (668, 275)
Screenshot: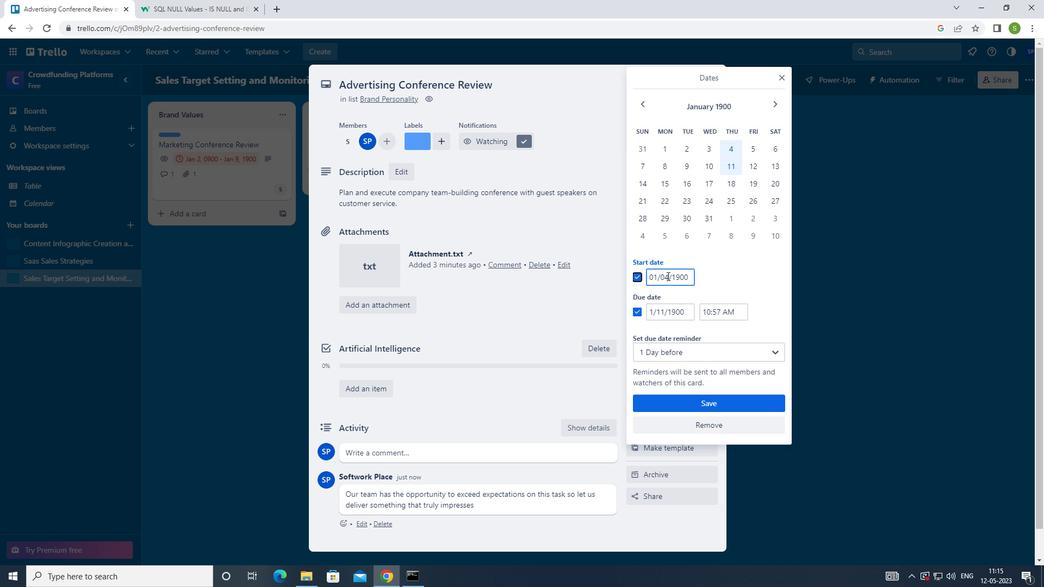 
Action: Mouse pressed left at (668, 275)
Screenshot: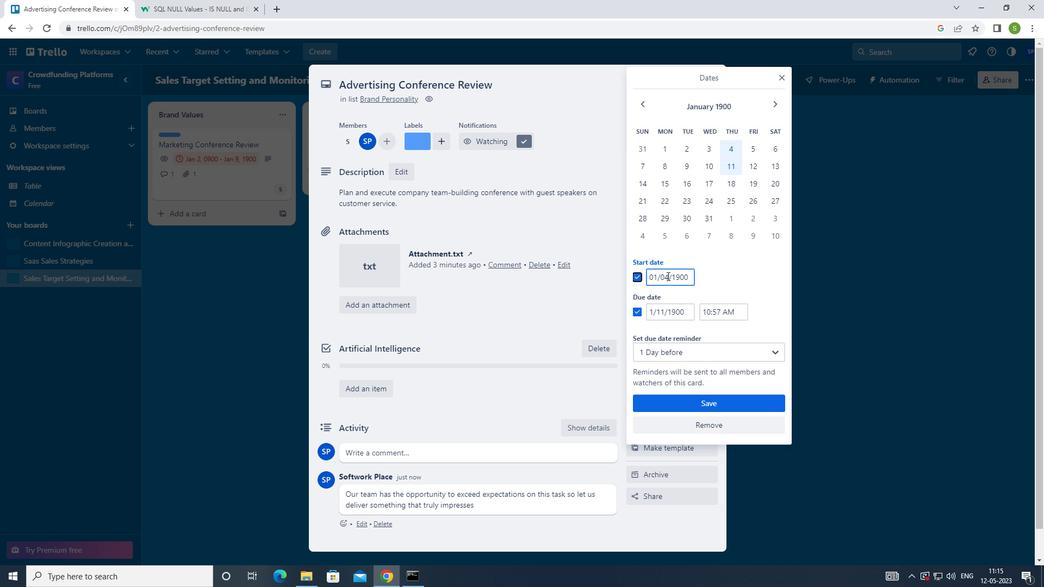 
Action: Mouse moved to (659, 277)
Screenshot: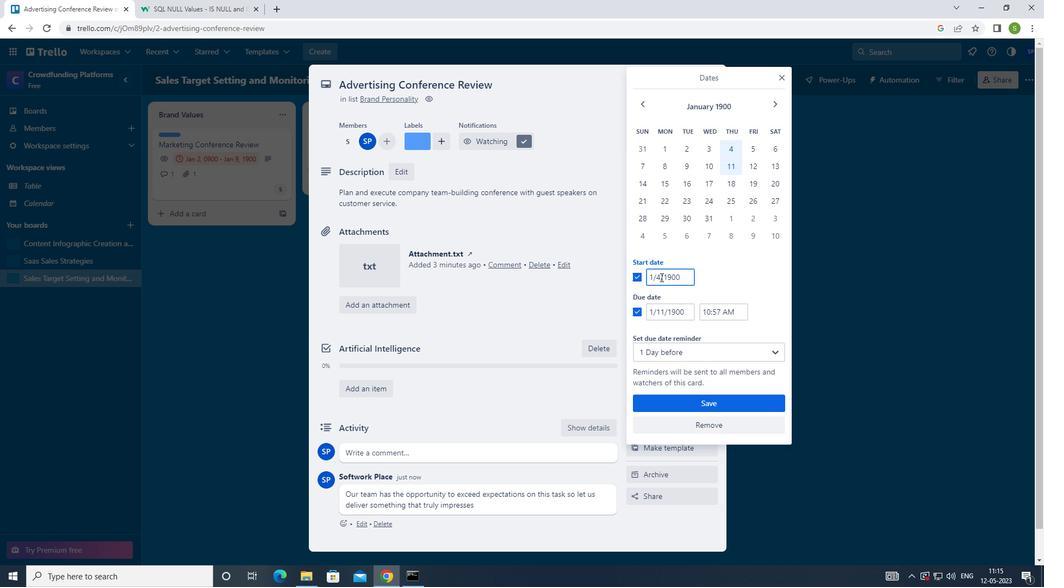 
Action: Mouse pressed left at (659, 277)
Screenshot: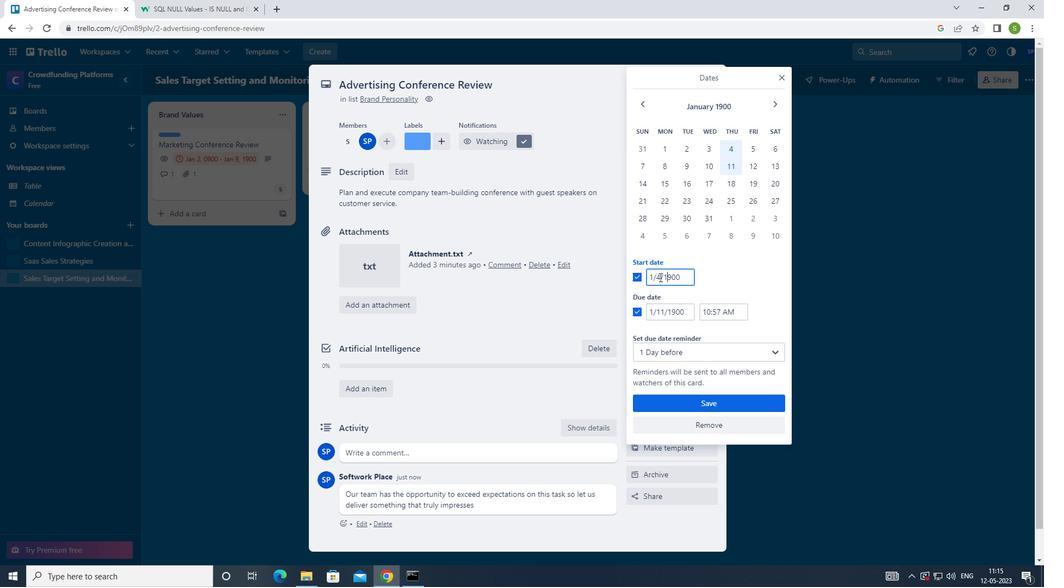 
Action: Mouse moved to (664, 277)
Screenshot: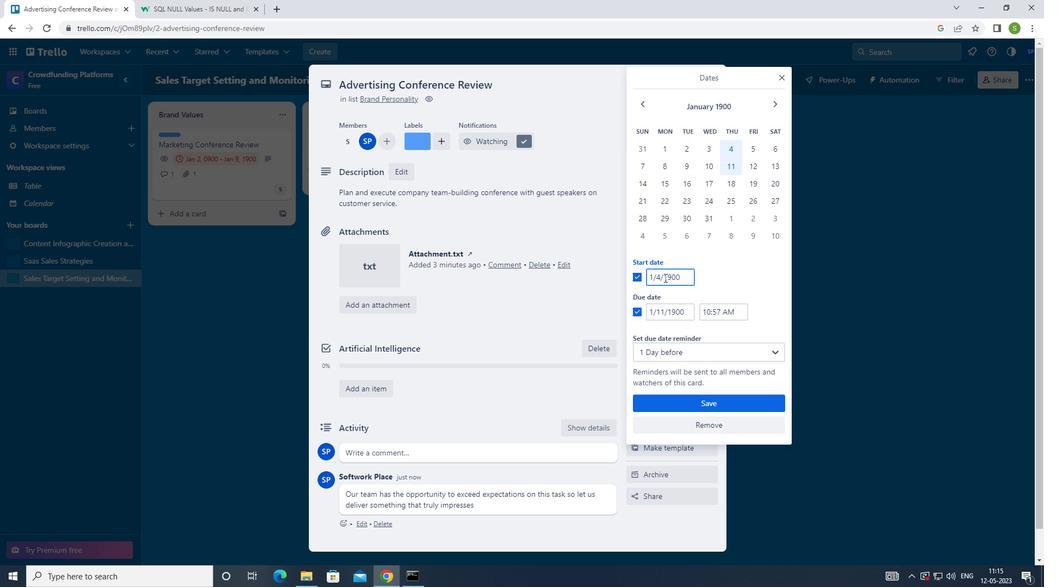 
Action: Key pressed <Key.backspace>5
Screenshot: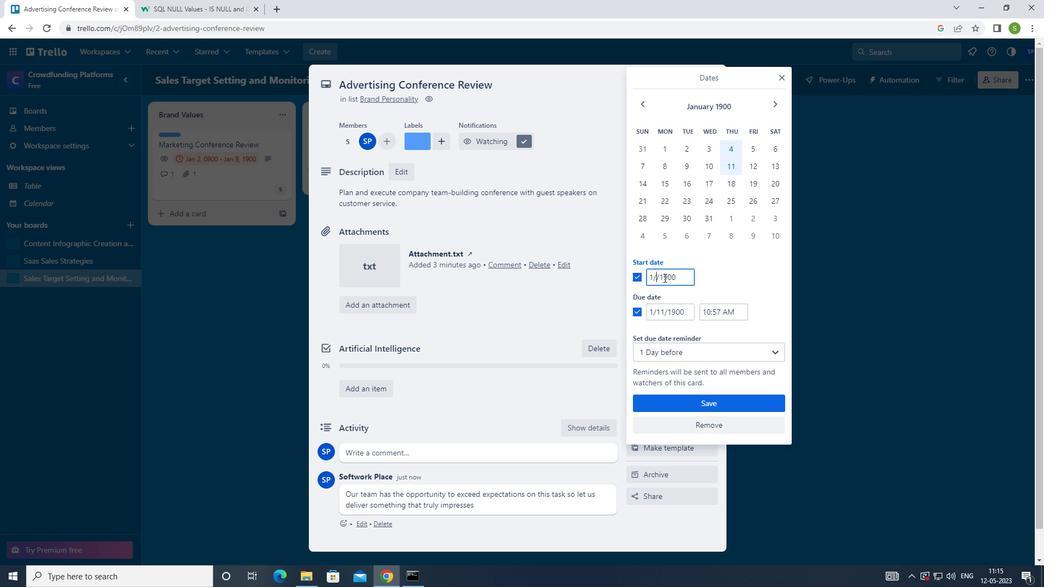 
Action: Mouse moved to (663, 311)
Screenshot: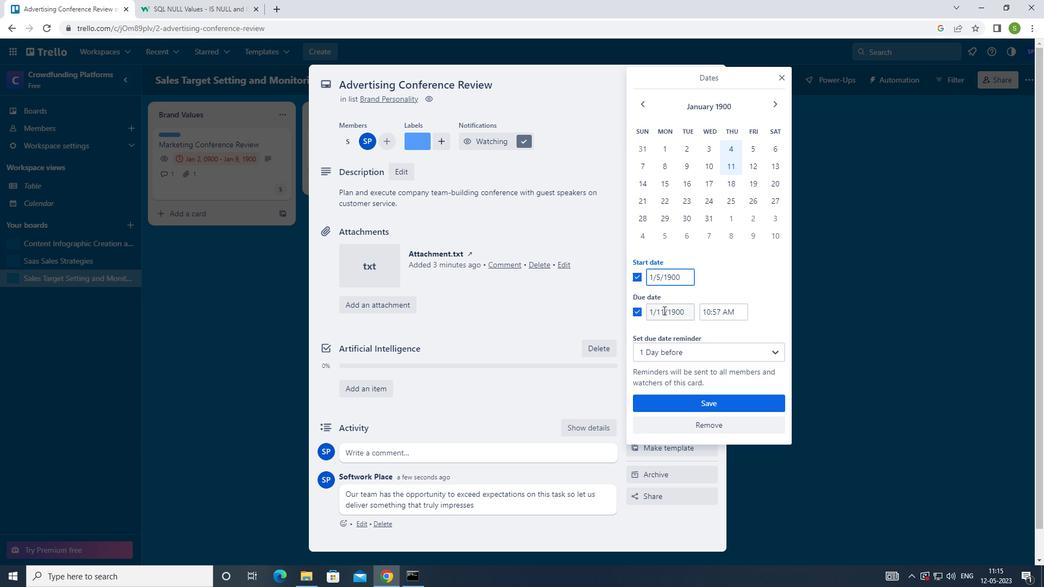 
Action: Mouse pressed left at (663, 311)
Screenshot: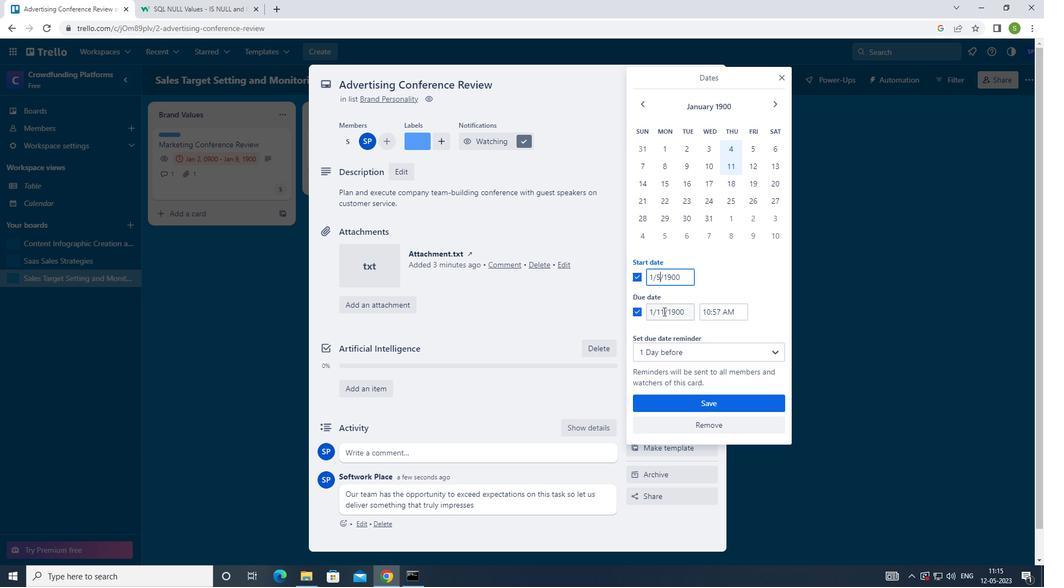 
Action: Mouse moved to (671, 311)
Screenshot: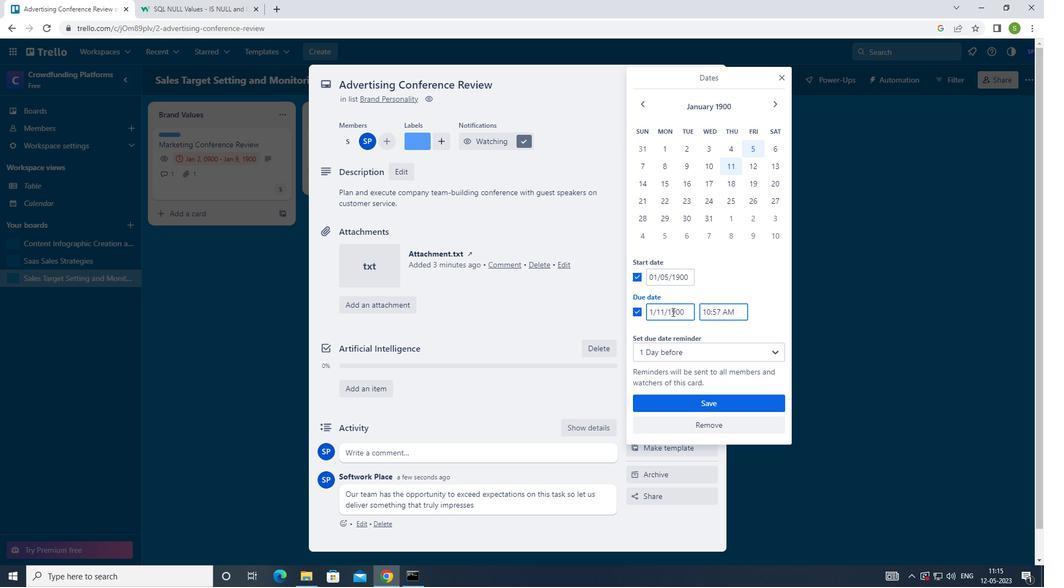 
Action: Key pressed <Key.backspace>2
Screenshot: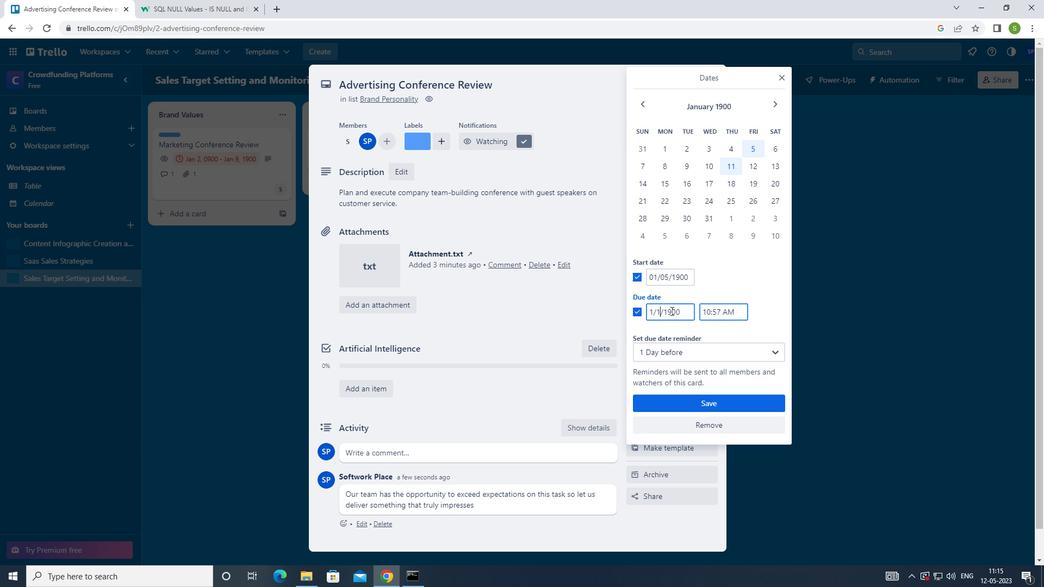 
Action: Mouse moved to (684, 408)
Screenshot: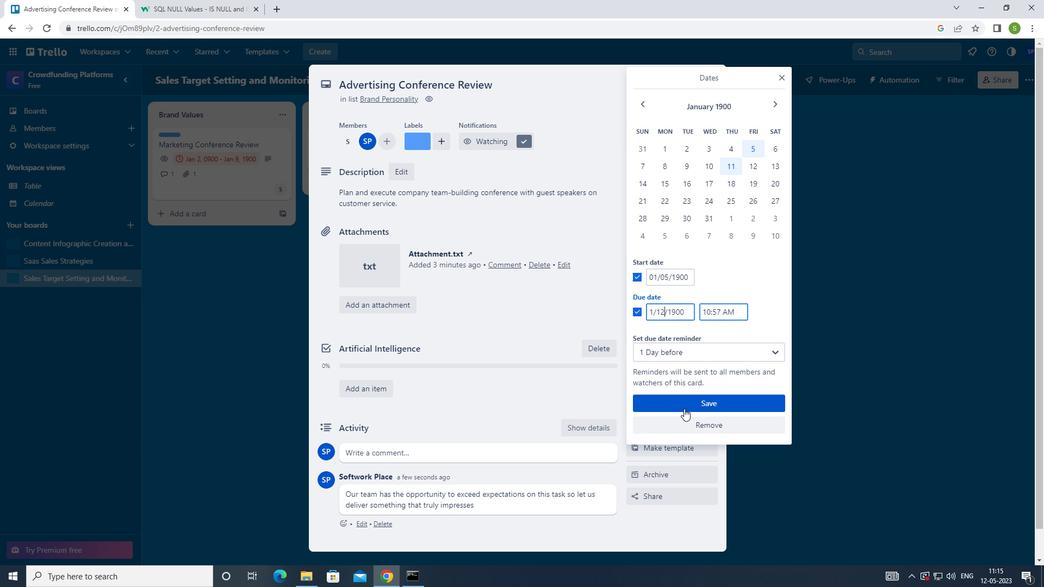
Action: Mouse pressed left at (684, 408)
Screenshot: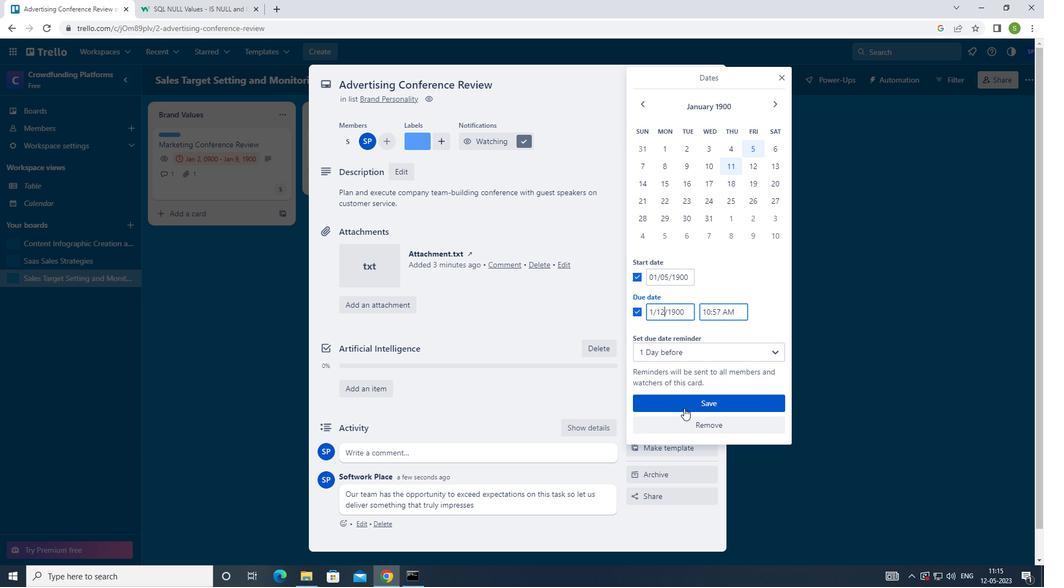 
Action: Key pressed <Key.f8>
Screenshot: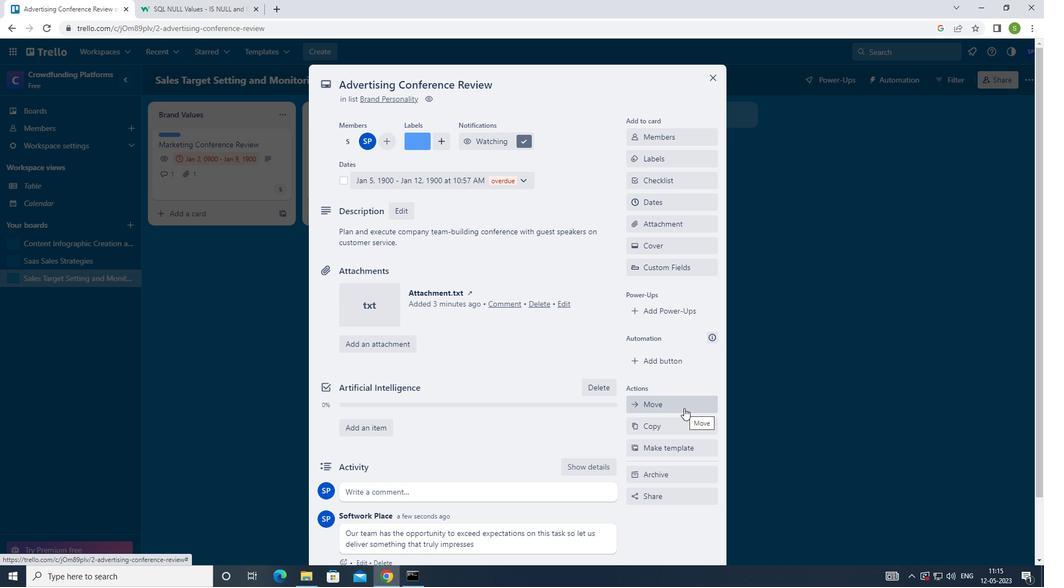 
